 Task: Look for space in Zehlendorf, Germany from 5th July, 2023 to 11th July, 2023 for 2 adults in price range Rs.8000 to Rs.16000. Place can be entire place with 2 bedrooms having 2 beds and 1 bathroom. Property type can be house, flat, guest house. Booking option can be shelf check-in. Required host language is English.
Action: Mouse moved to (393, 84)
Screenshot: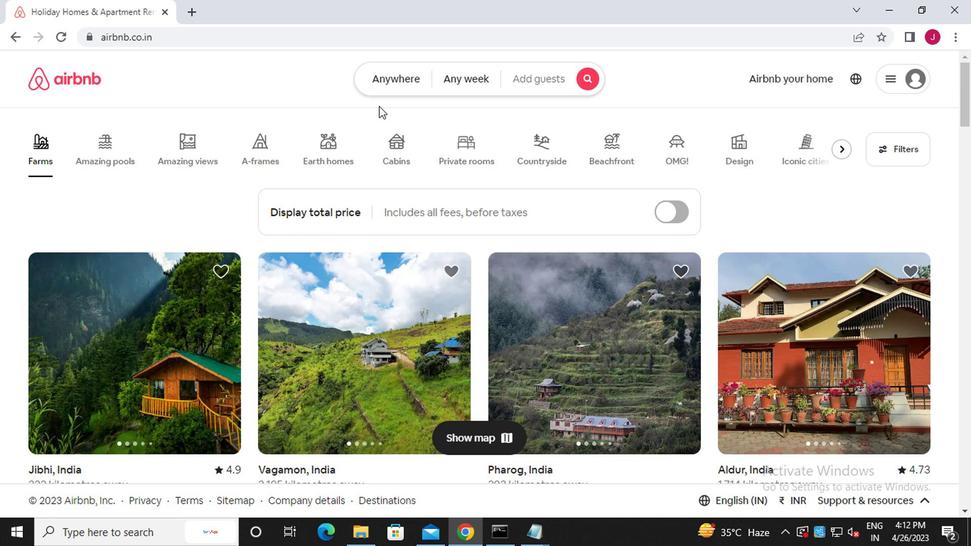 
Action: Mouse pressed left at (393, 84)
Screenshot: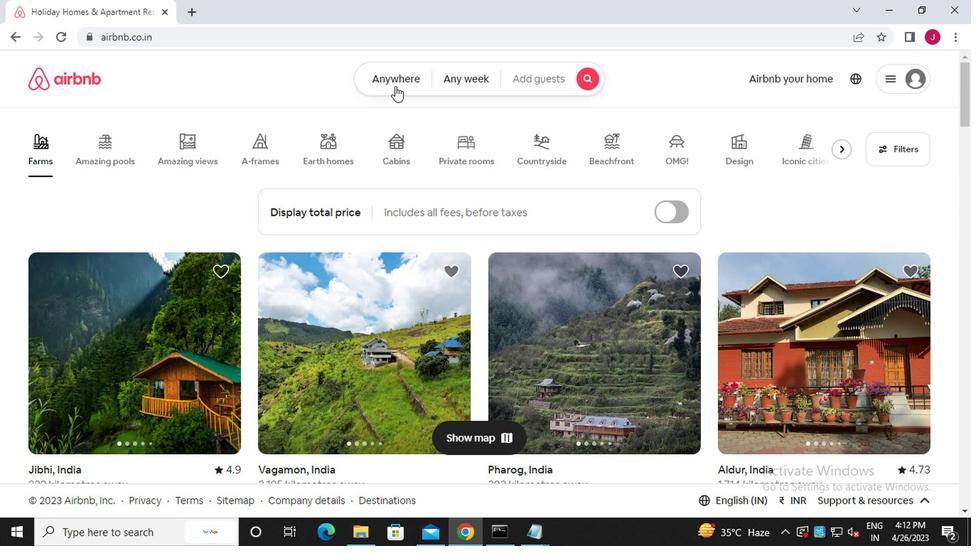 
Action: Mouse moved to (259, 137)
Screenshot: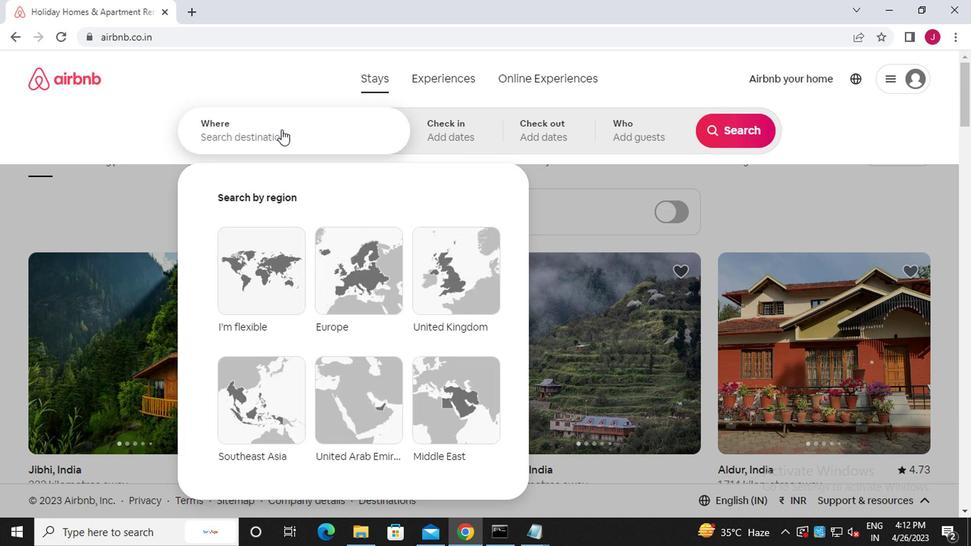 
Action: Mouse pressed left at (259, 137)
Screenshot: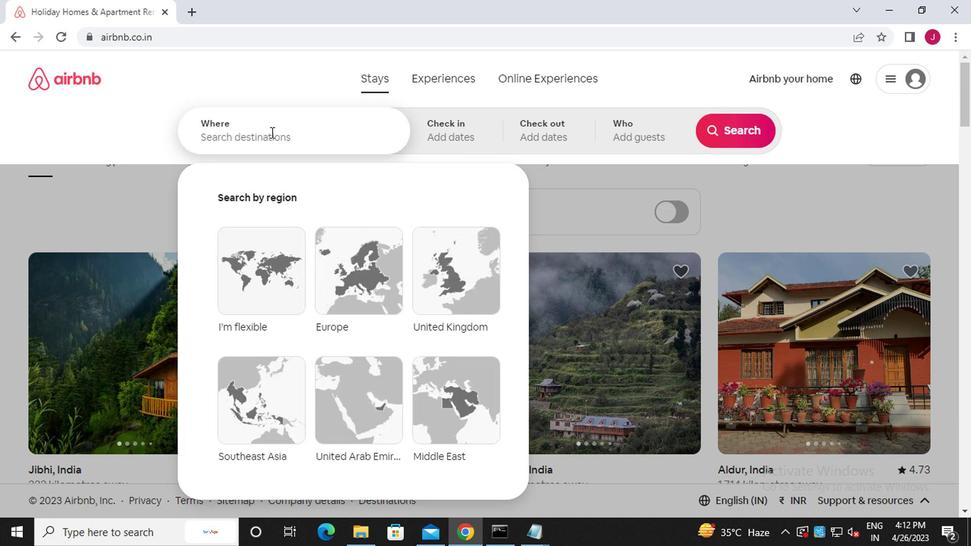 
Action: Mouse moved to (259, 137)
Screenshot: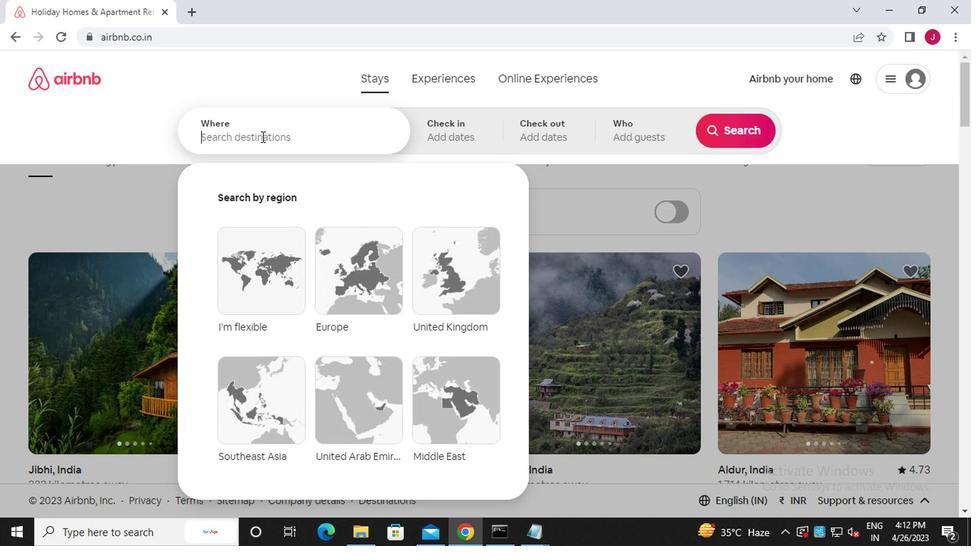 
Action: Key pressed z<Key.caps_lock>ehlendorf,<Key.caps_lock>g<Key.caps_lock>ermany
Screenshot: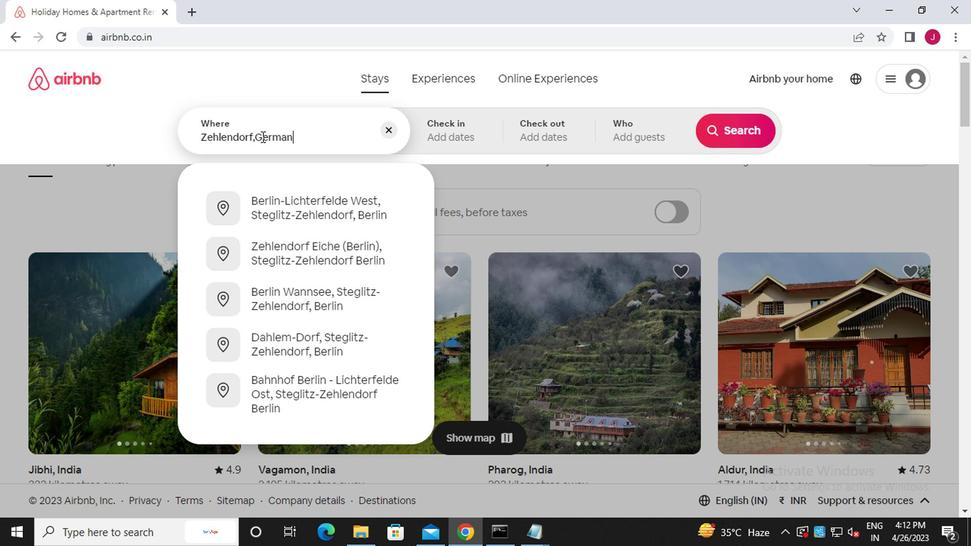 
Action: Mouse moved to (451, 129)
Screenshot: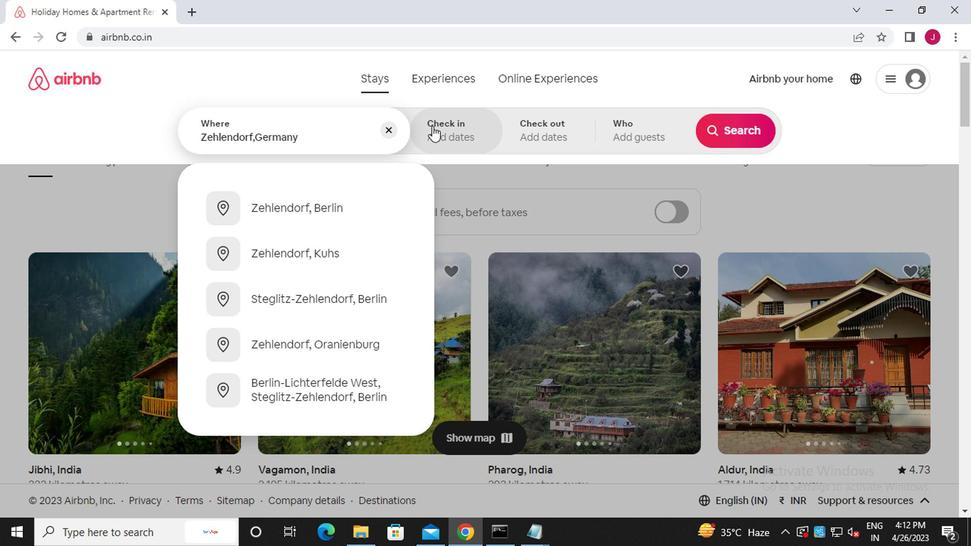 
Action: Mouse pressed left at (451, 129)
Screenshot: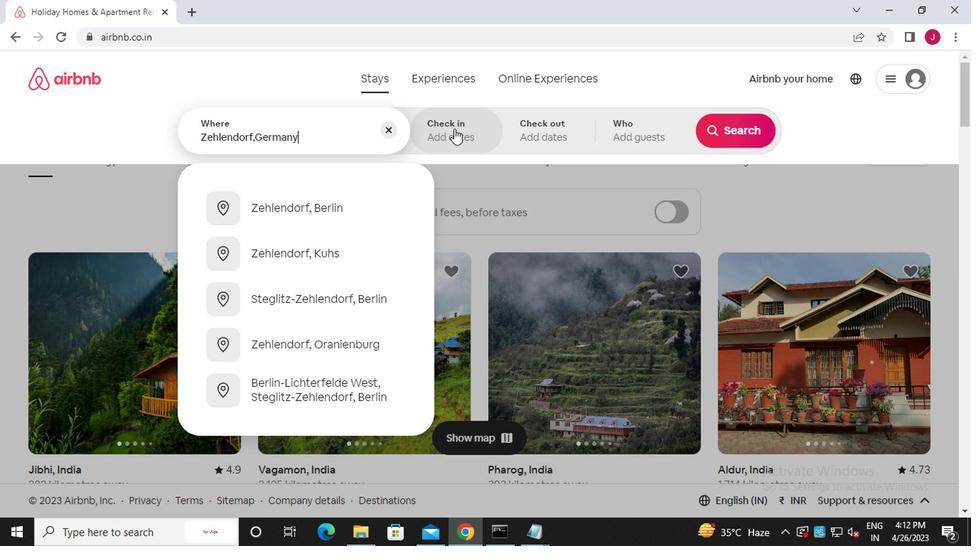 
Action: Mouse moved to (718, 243)
Screenshot: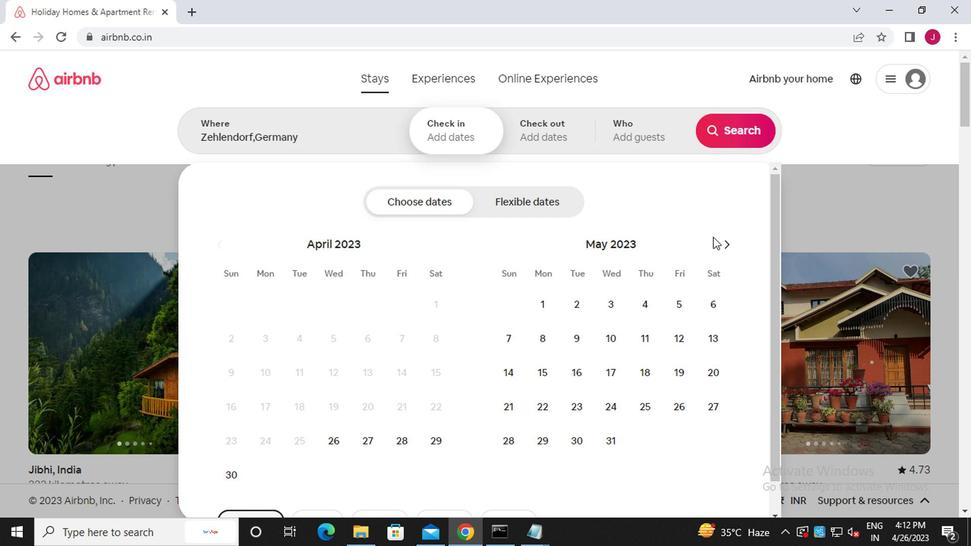 
Action: Mouse pressed left at (718, 243)
Screenshot: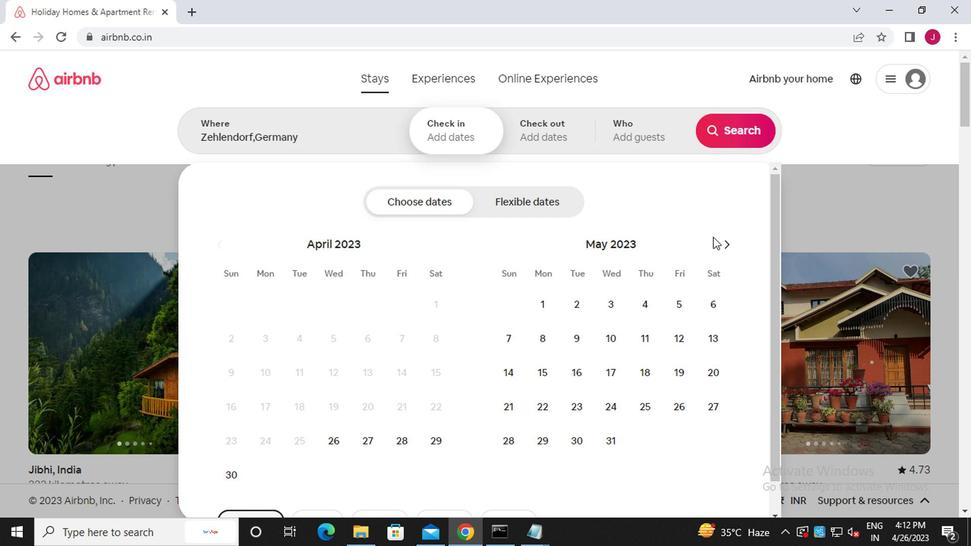 
Action: Mouse moved to (718, 244)
Screenshot: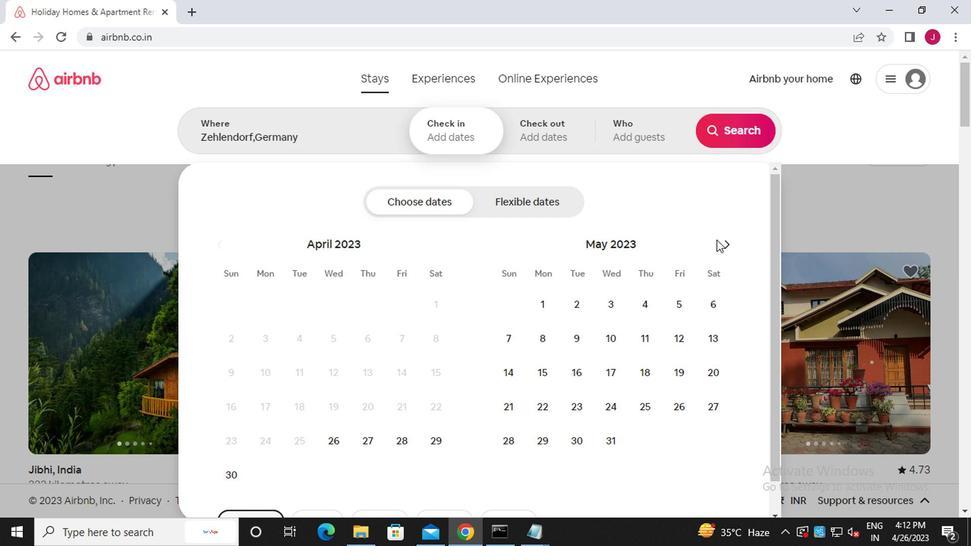 
Action: Mouse pressed left at (718, 244)
Screenshot: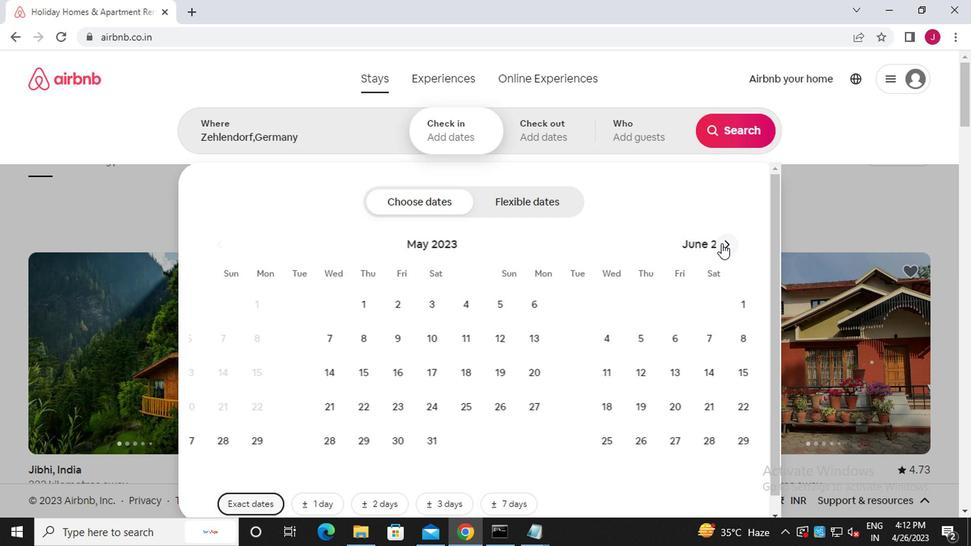 
Action: Mouse moved to (614, 336)
Screenshot: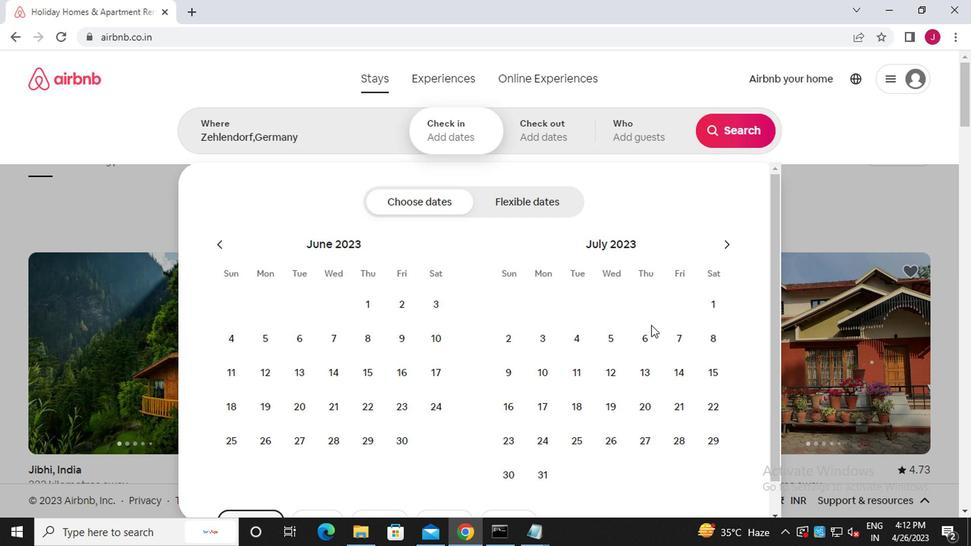 
Action: Mouse pressed left at (614, 336)
Screenshot: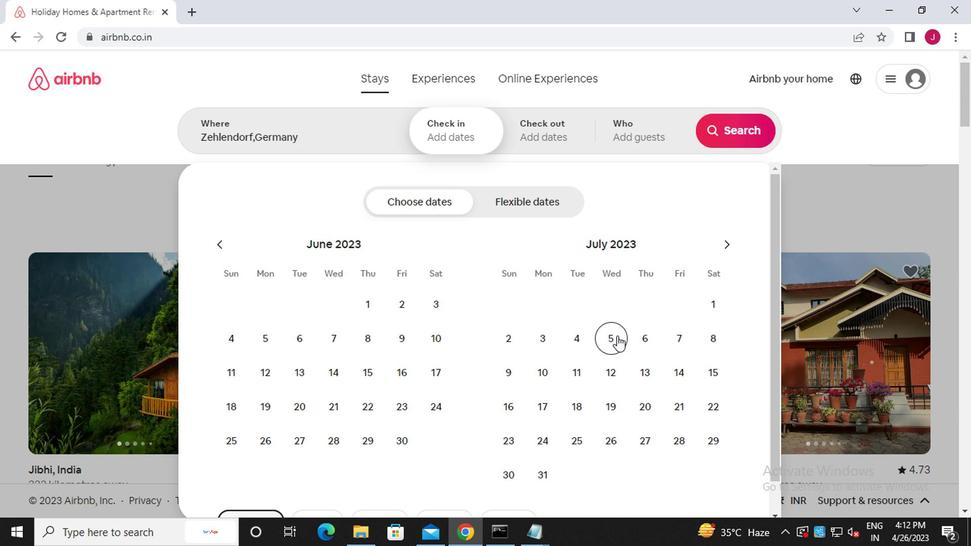 
Action: Mouse moved to (571, 368)
Screenshot: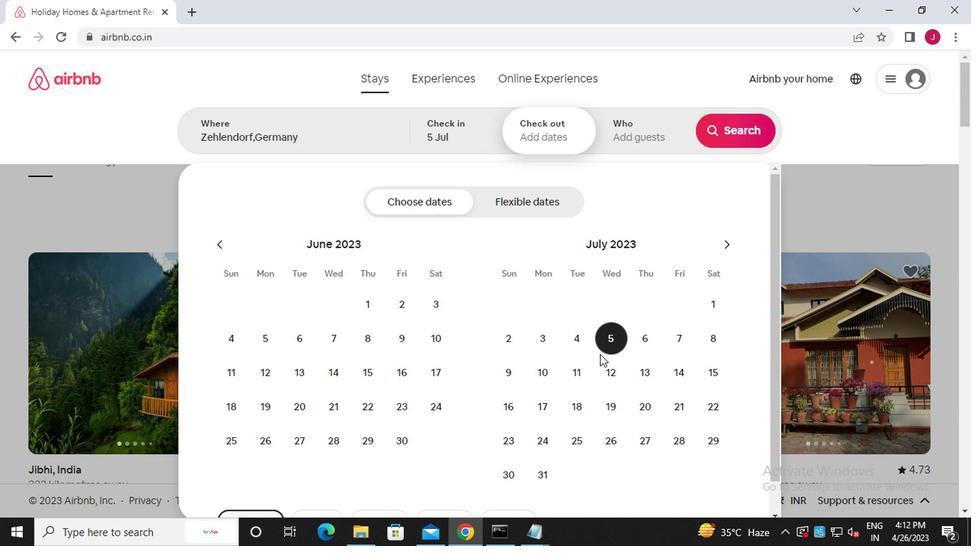 
Action: Mouse pressed left at (571, 368)
Screenshot: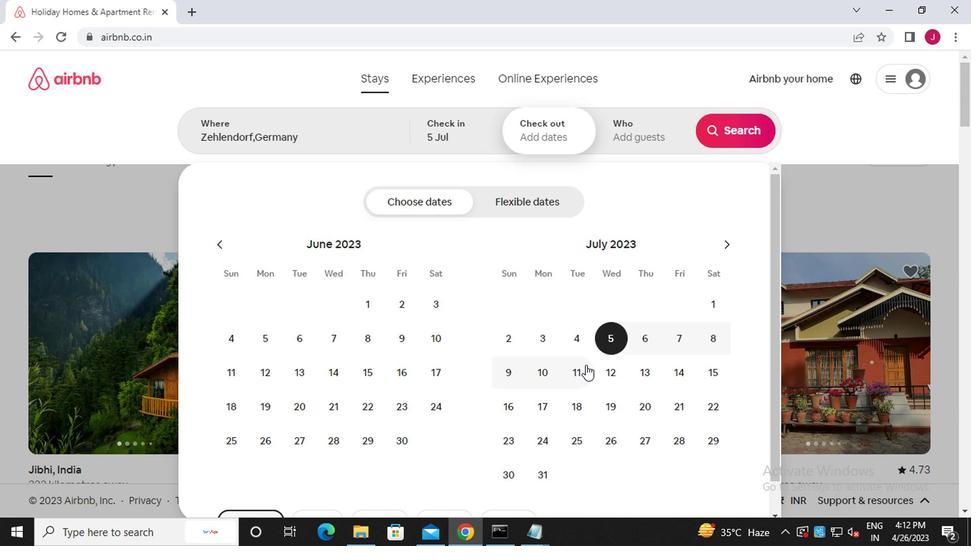 
Action: Mouse moved to (631, 137)
Screenshot: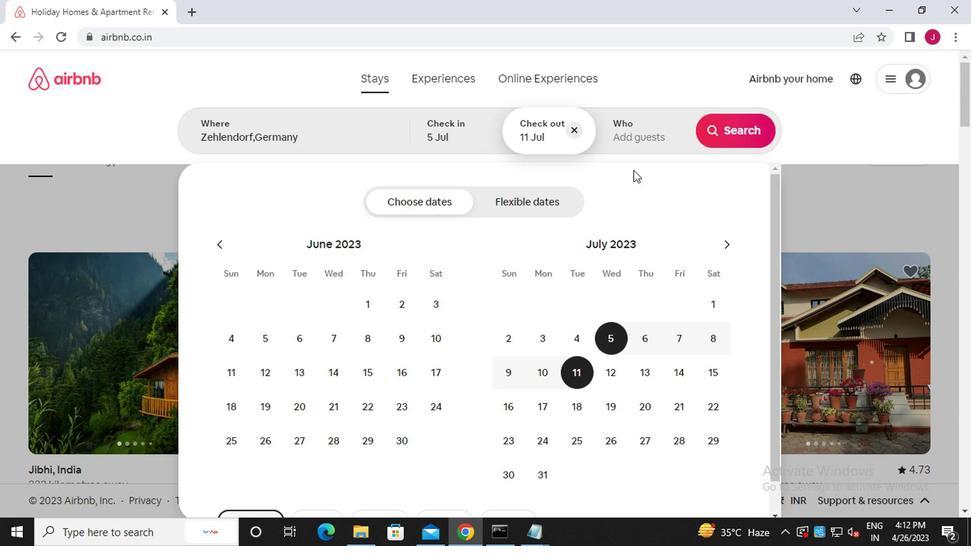 
Action: Mouse pressed left at (631, 137)
Screenshot: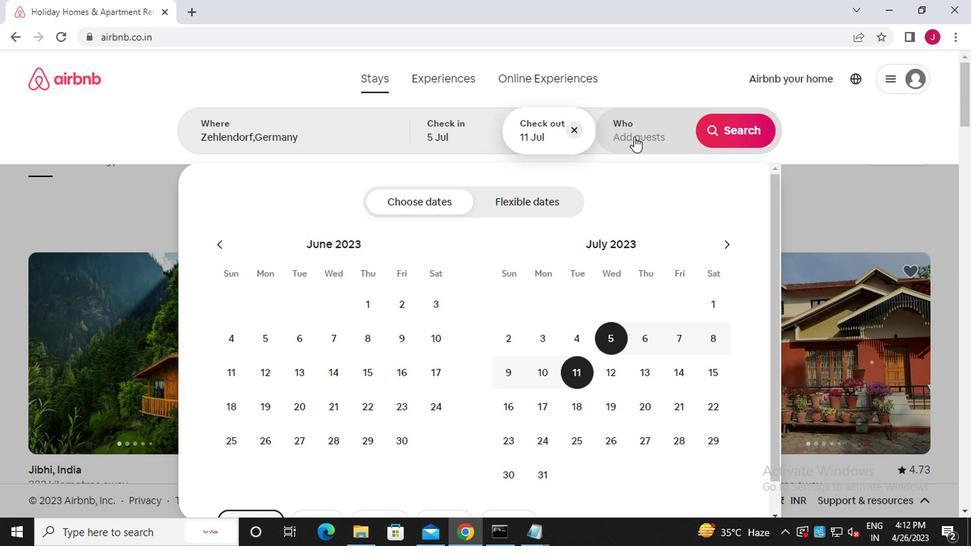 
Action: Mouse moved to (740, 205)
Screenshot: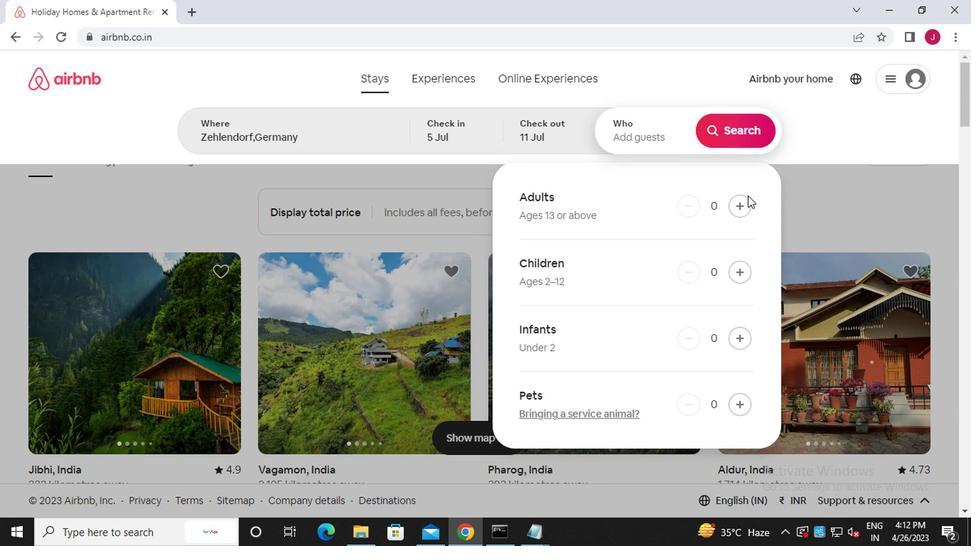 
Action: Mouse pressed left at (740, 205)
Screenshot: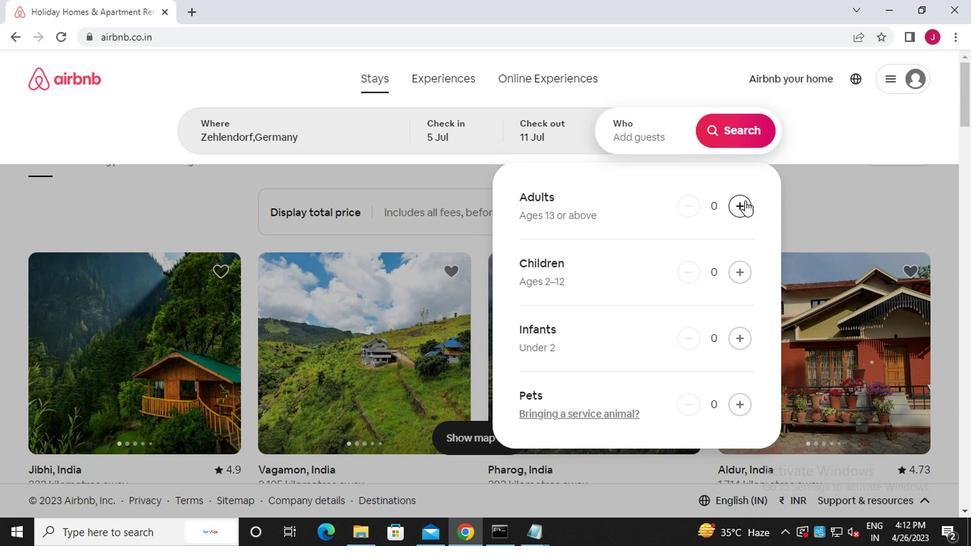 
Action: Mouse pressed left at (740, 205)
Screenshot: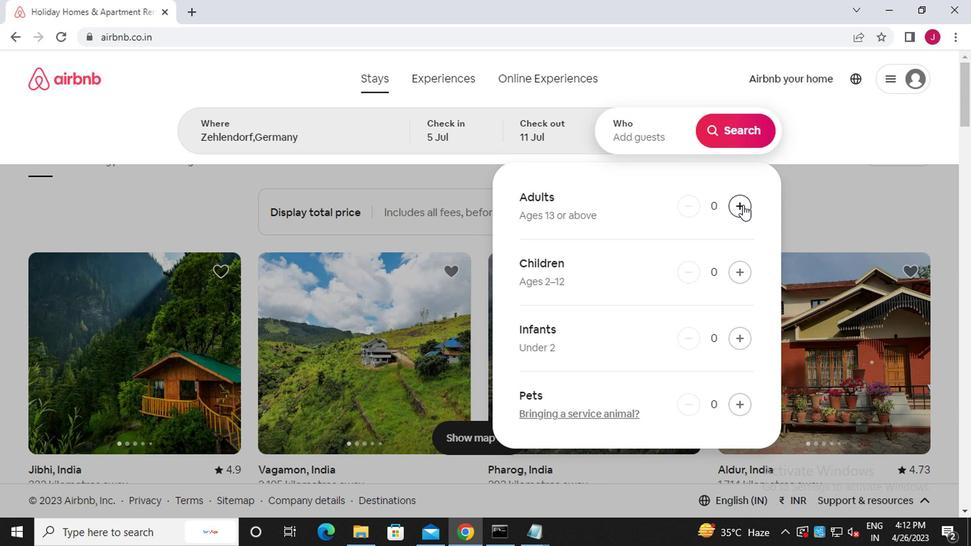 
Action: Mouse moved to (748, 127)
Screenshot: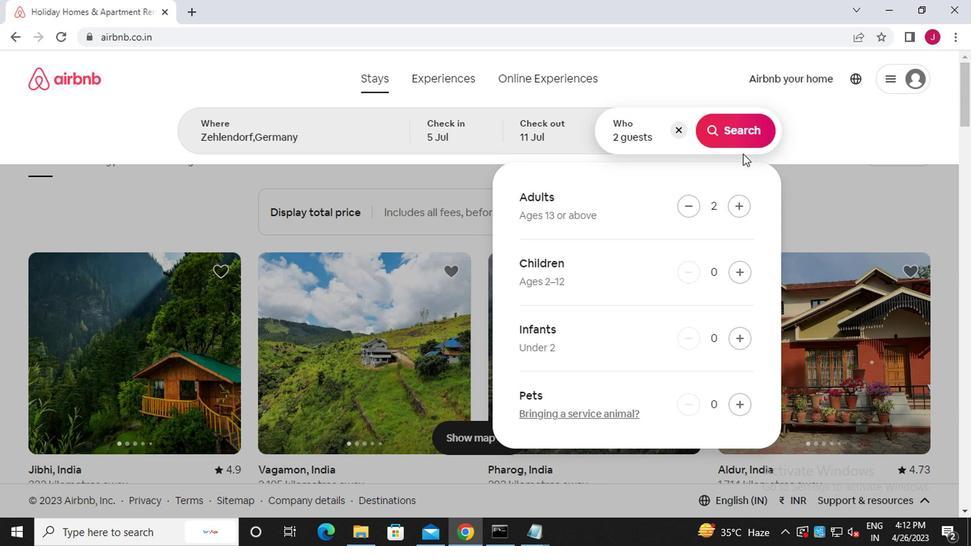 
Action: Mouse pressed left at (748, 127)
Screenshot: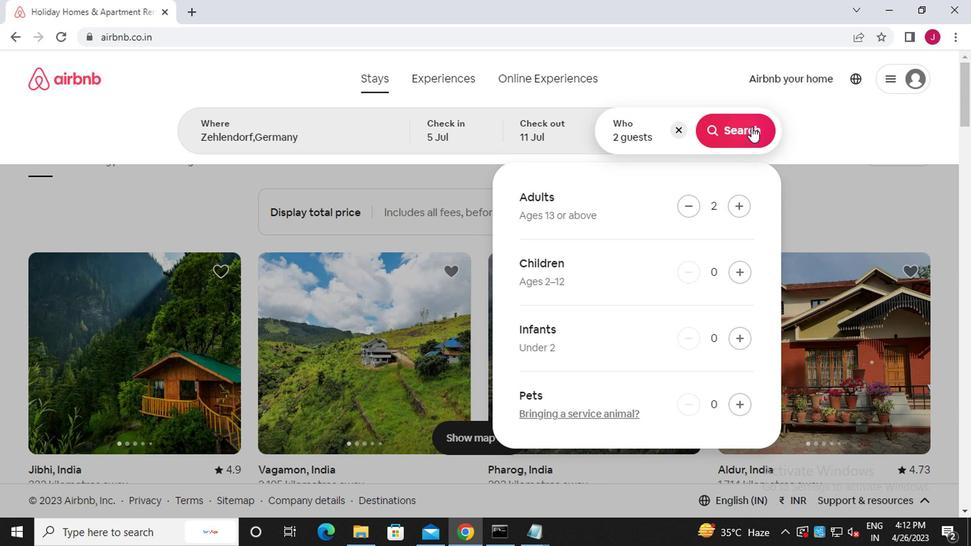 
Action: Mouse moved to (912, 139)
Screenshot: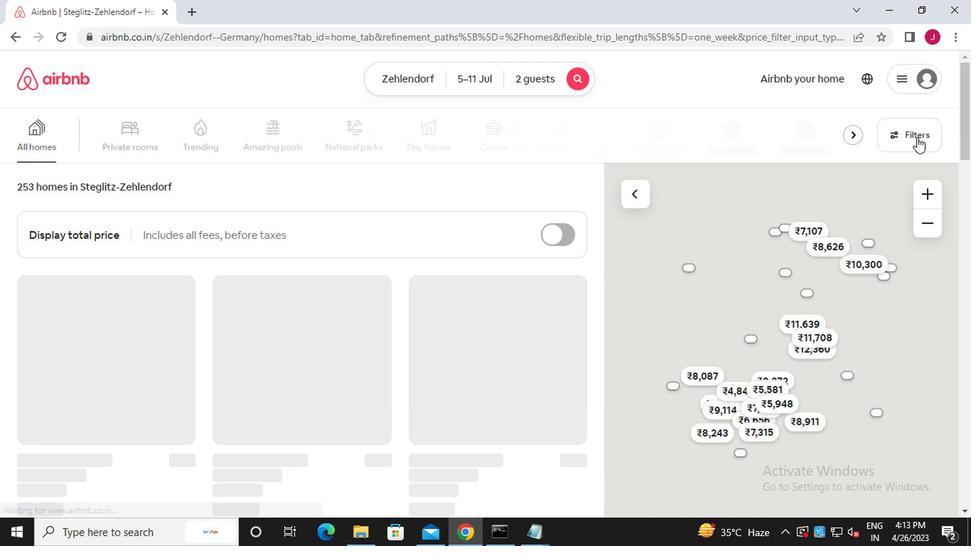 
Action: Mouse pressed left at (912, 139)
Screenshot: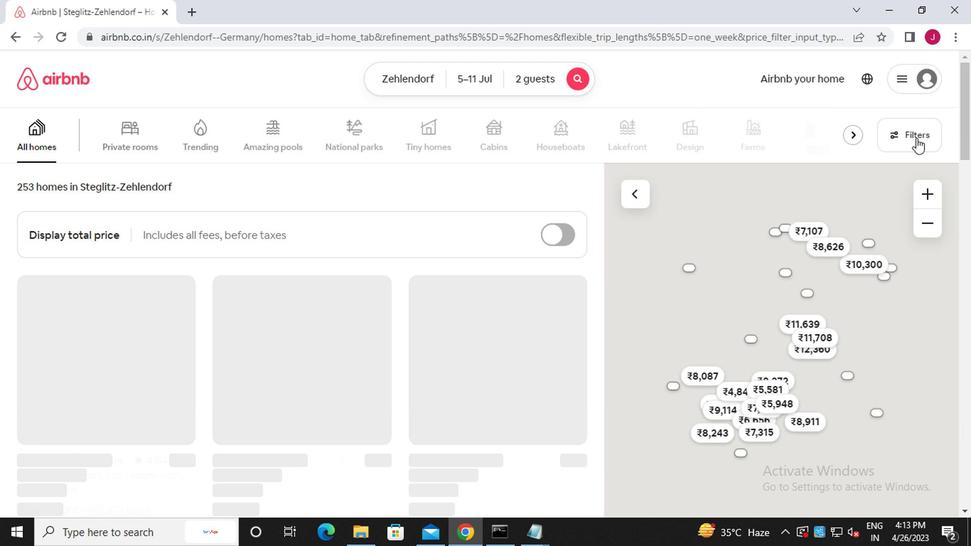 
Action: Mouse moved to (332, 320)
Screenshot: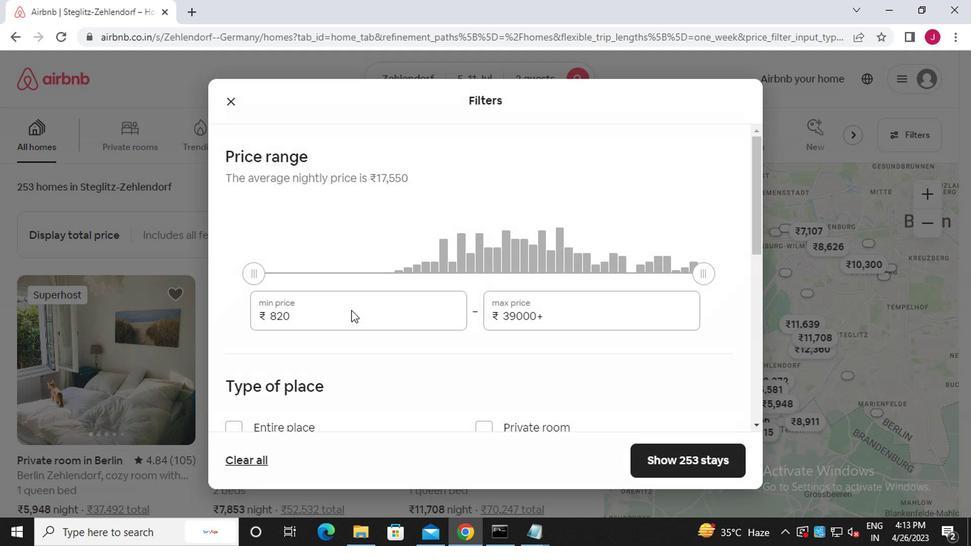
Action: Mouse pressed left at (332, 320)
Screenshot: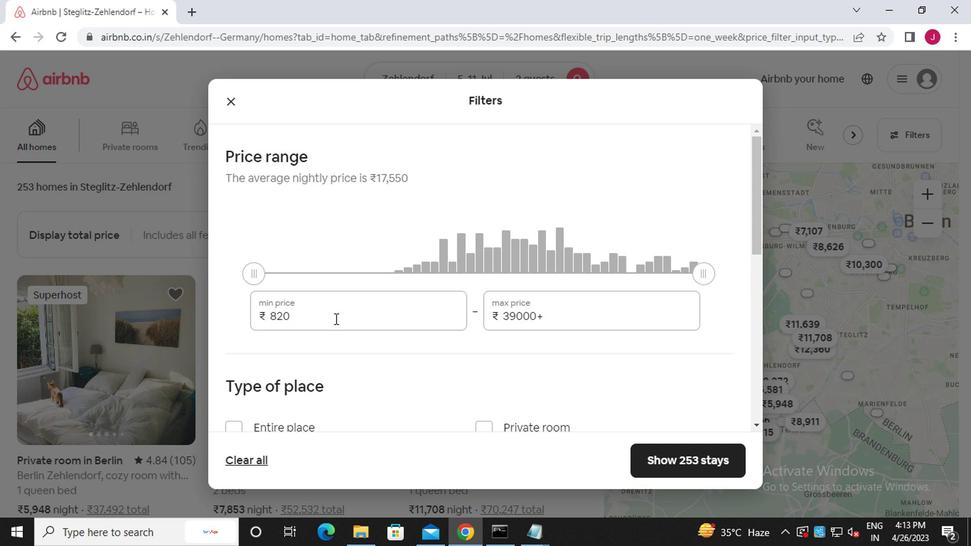 
Action: Mouse moved to (335, 311)
Screenshot: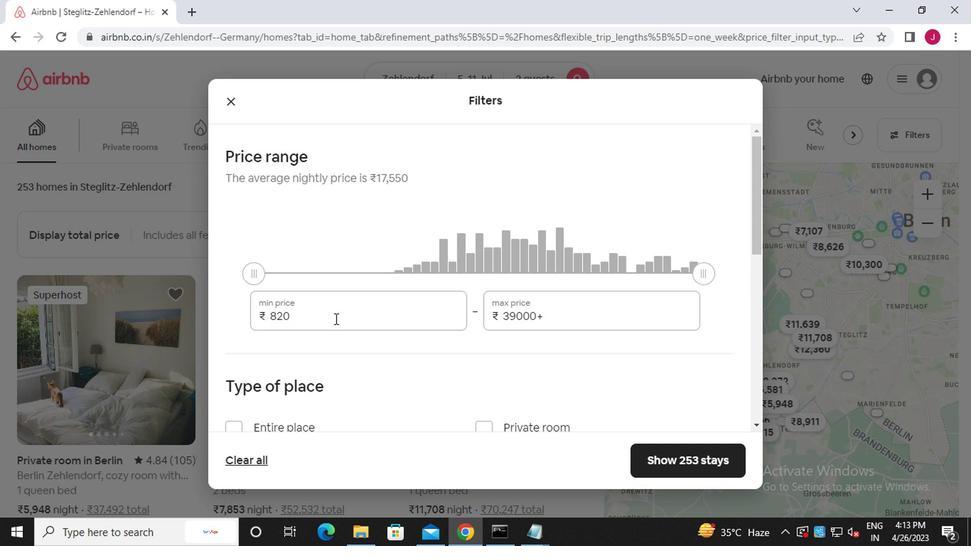 
Action: Key pressed <Key.backspace><Key.backspace><<96>><<96>><<96>>
Screenshot: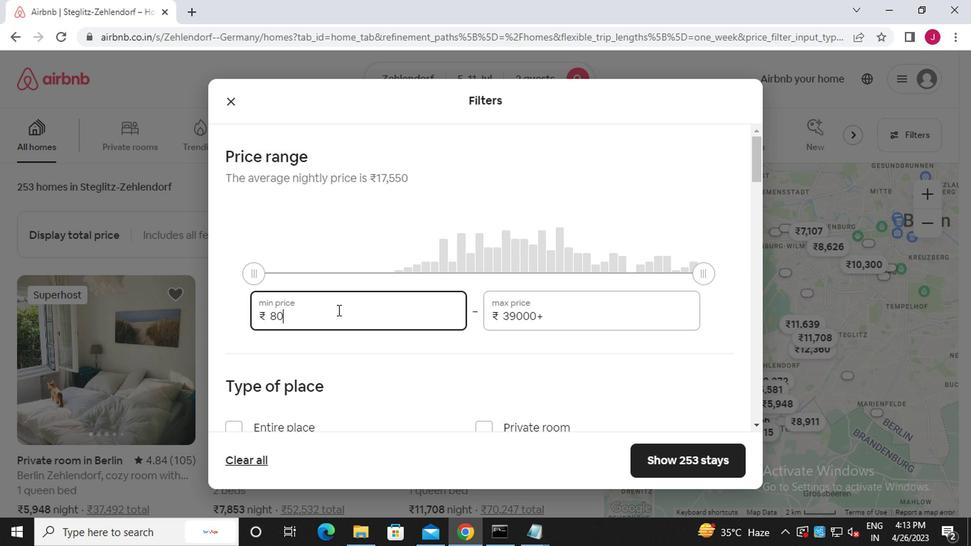 
Action: Mouse moved to (580, 315)
Screenshot: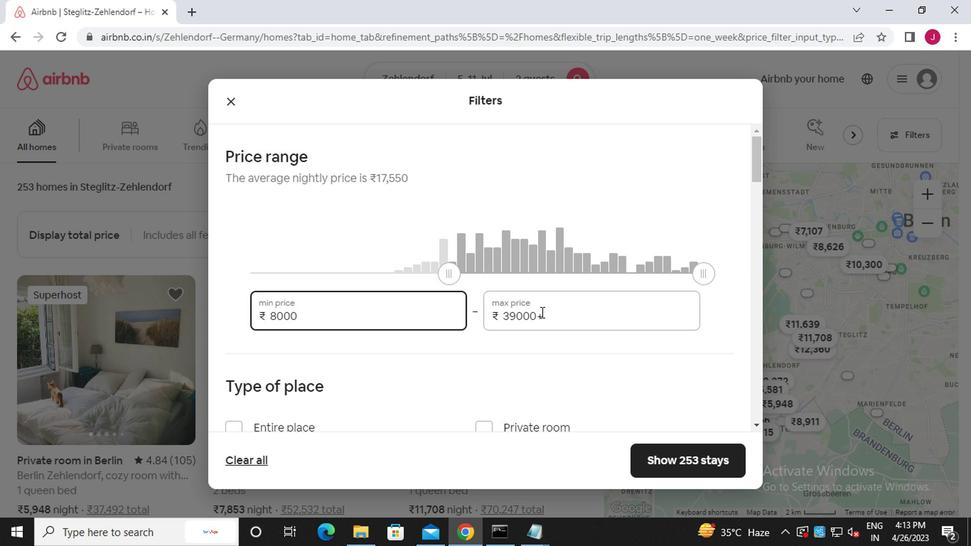 
Action: Mouse pressed left at (580, 315)
Screenshot: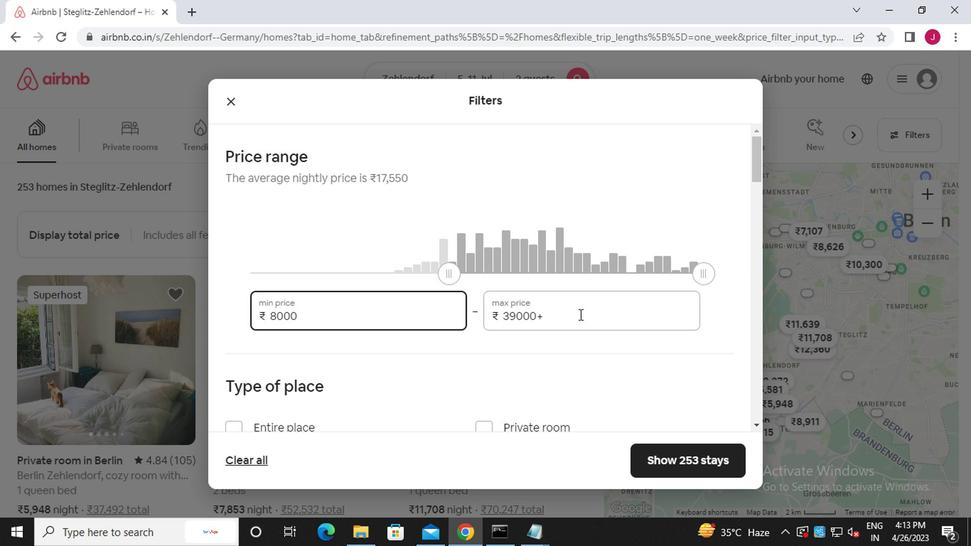 
Action: Mouse moved to (568, 312)
Screenshot: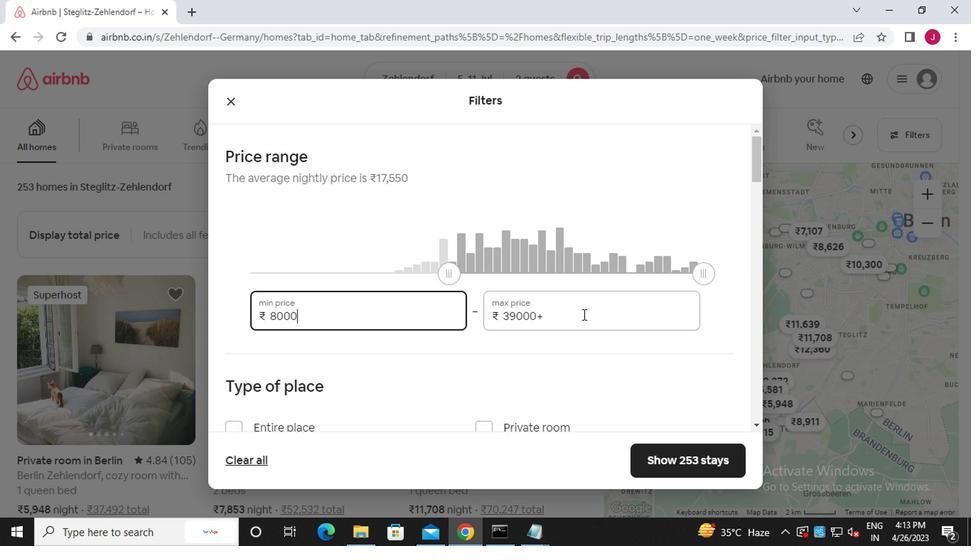 
Action: Key pressed <Key.backspace><Key.backspace><Key.backspace><Key.backspace><Key.backspace><Key.backspace><Key.backspace><Key.backspace><Key.backspace><Key.backspace><Key.backspace><Key.backspace><Key.backspace><<97>><<102>><<96>><<96>><<96>>
Screenshot: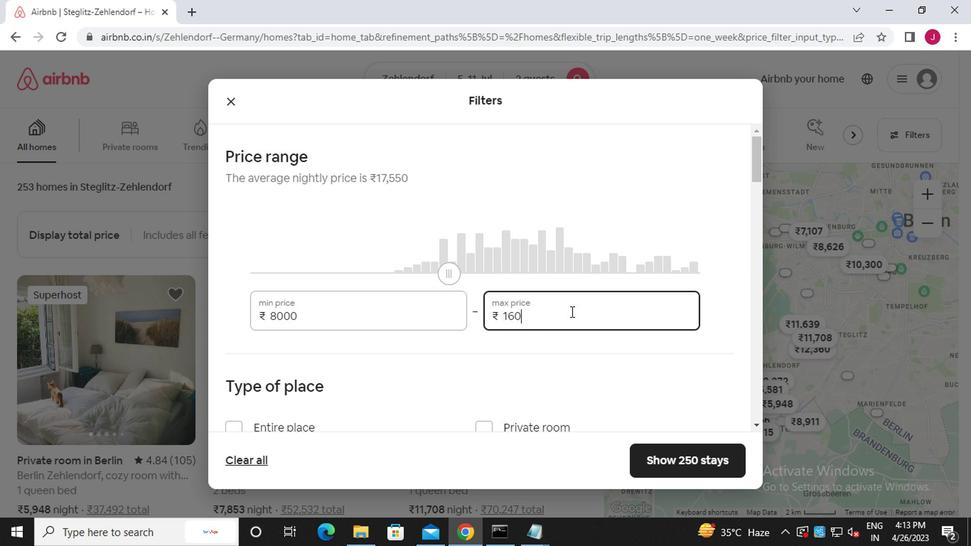 
Action: Mouse scrolled (568, 312) with delta (0, 0)
Screenshot: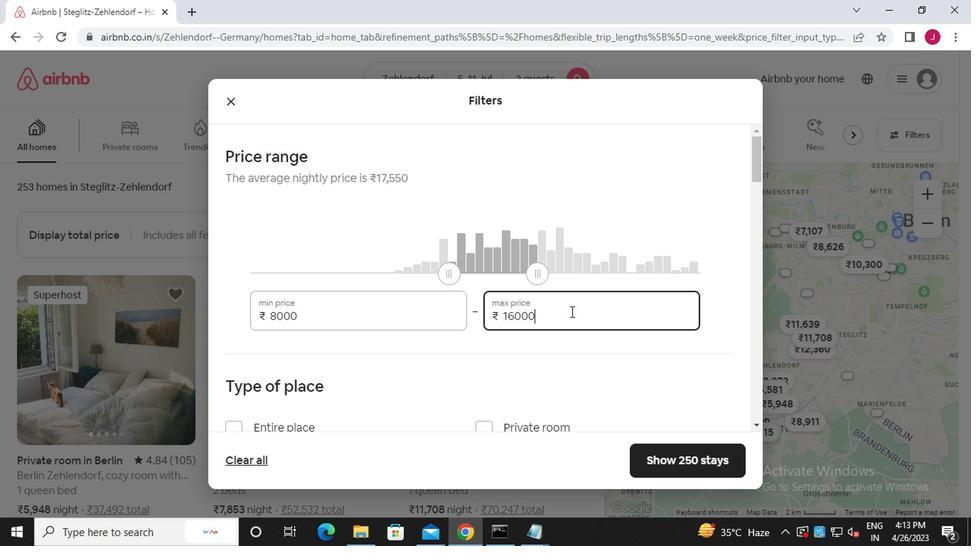 
Action: Mouse scrolled (568, 312) with delta (0, 0)
Screenshot: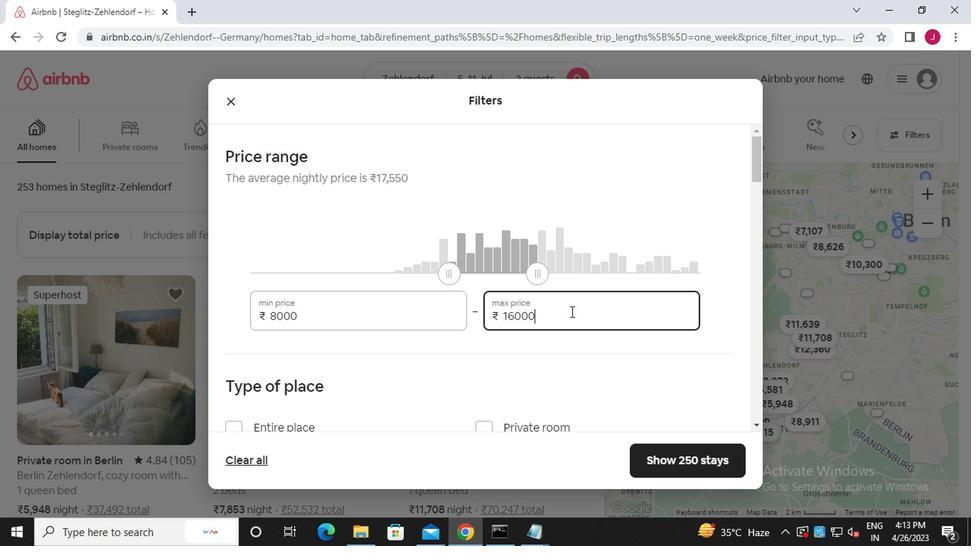
Action: Mouse scrolled (568, 312) with delta (0, 0)
Screenshot: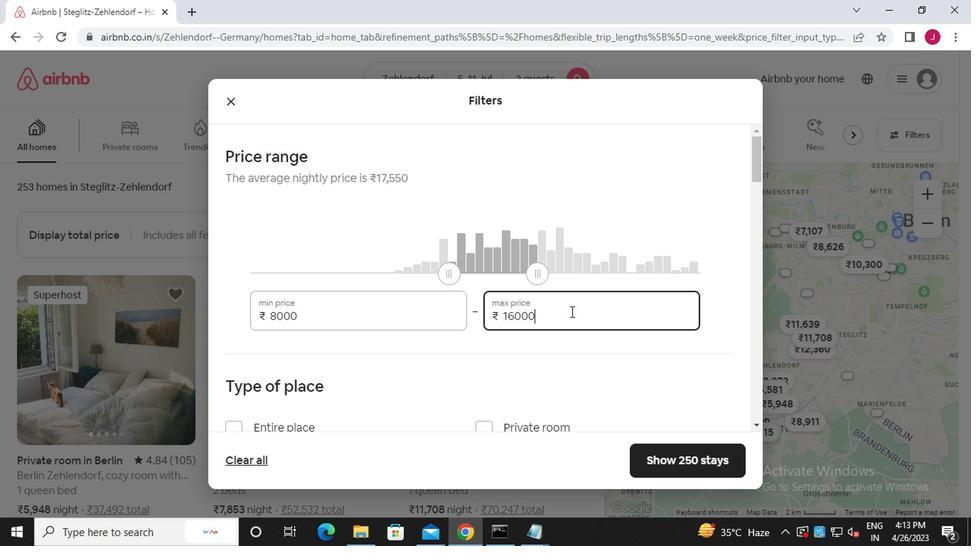 
Action: Mouse moved to (238, 221)
Screenshot: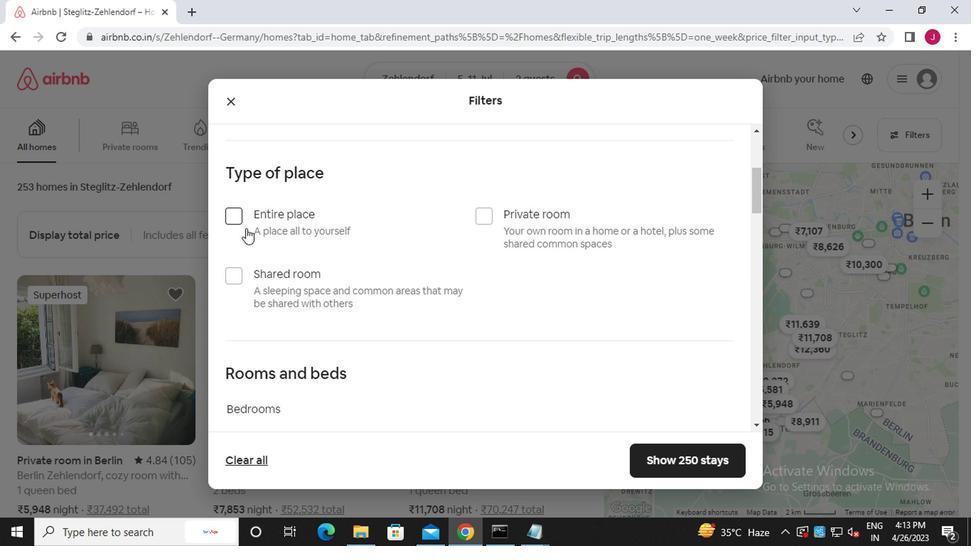 
Action: Mouse pressed left at (238, 221)
Screenshot: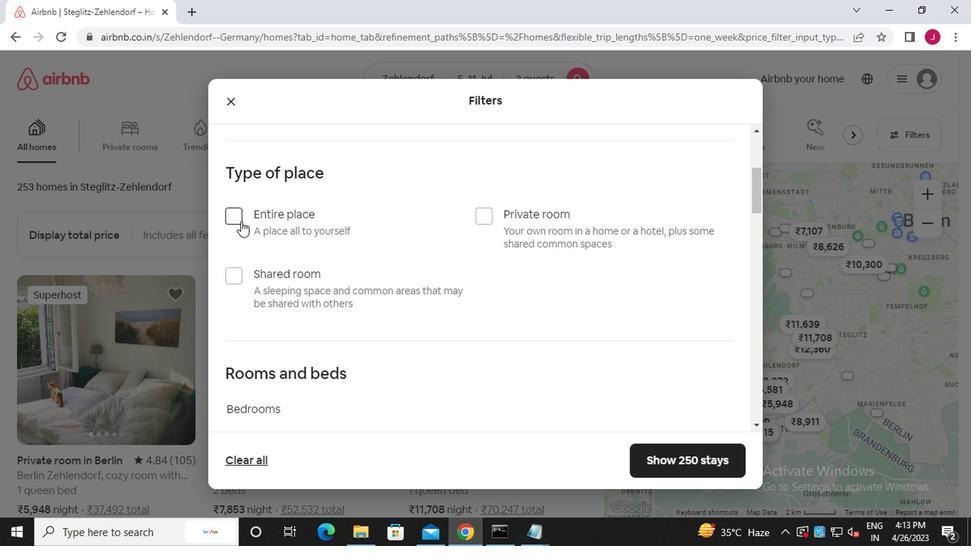 
Action: Mouse moved to (258, 232)
Screenshot: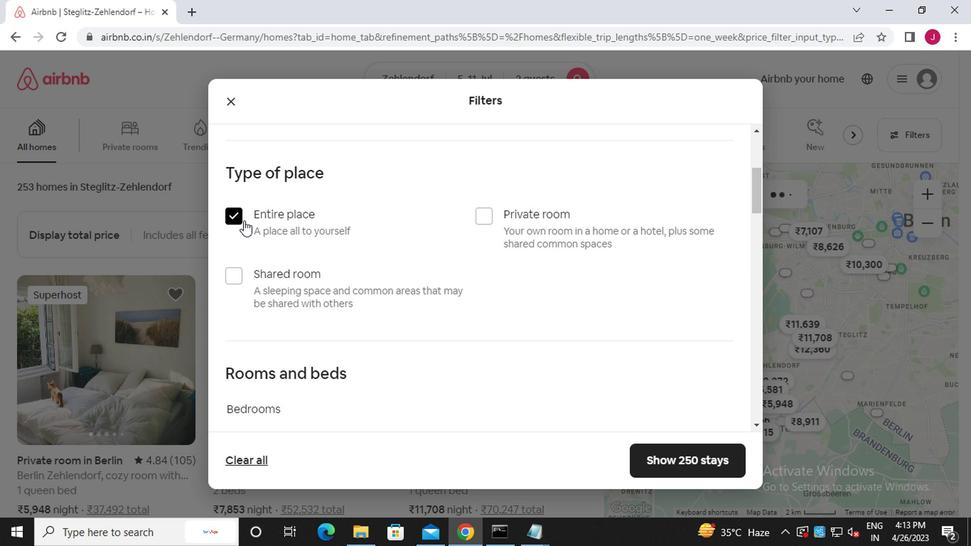 
Action: Mouse scrolled (258, 231) with delta (0, 0)
Screenshot: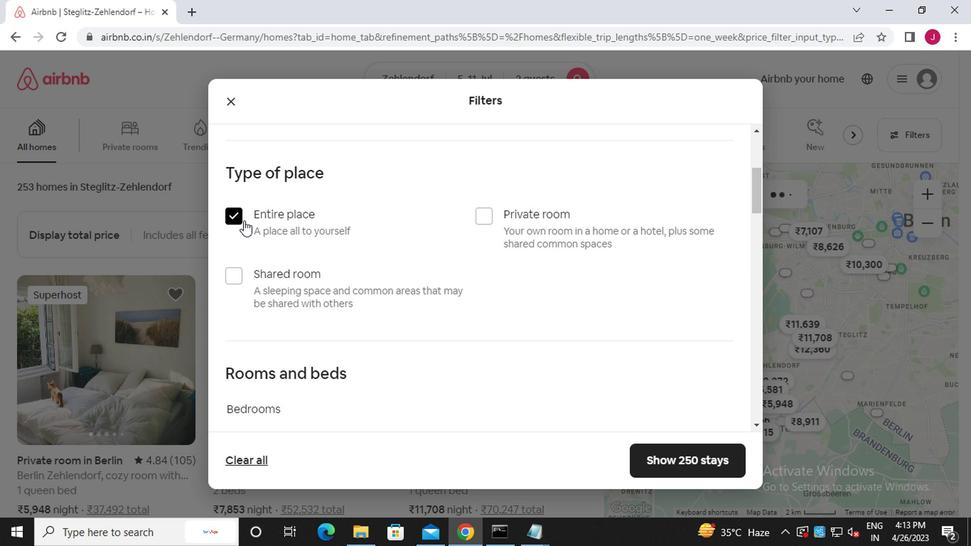 
Action: Mouse moved to (259, 235)
Screenshot: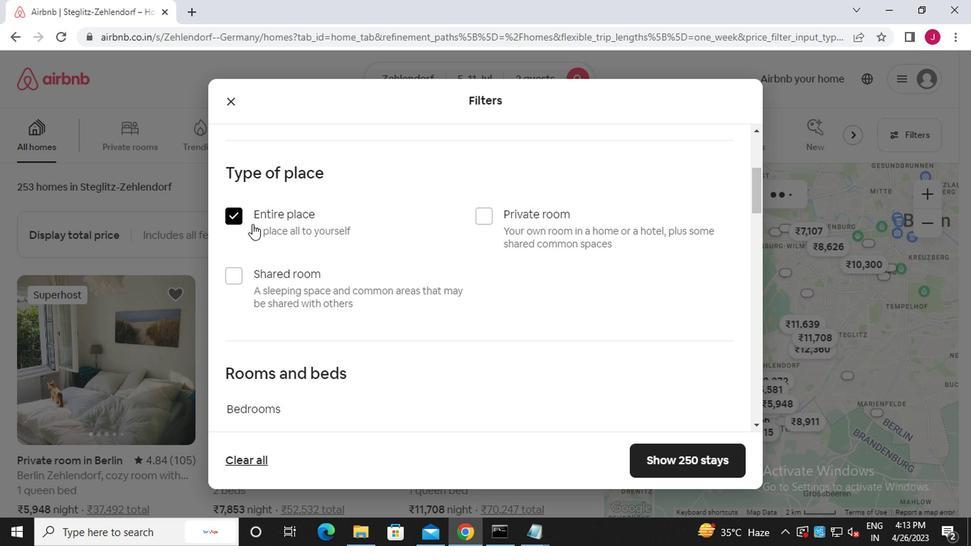 
Action: Mouse scrolled (259, 234) with delta (0, -1)
Screenshot: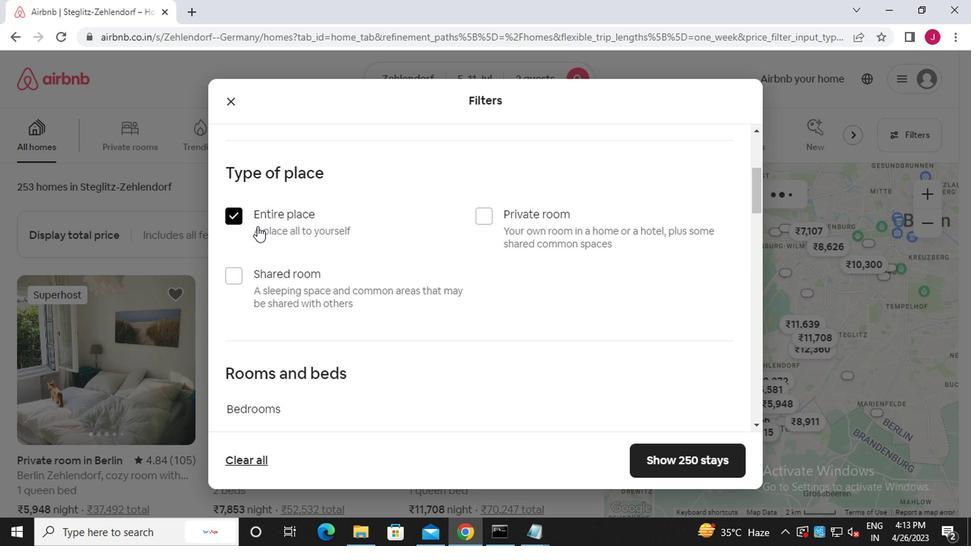 
Action: Mouse scrolled (259, 234) with delta (0, -1)
Screenshot: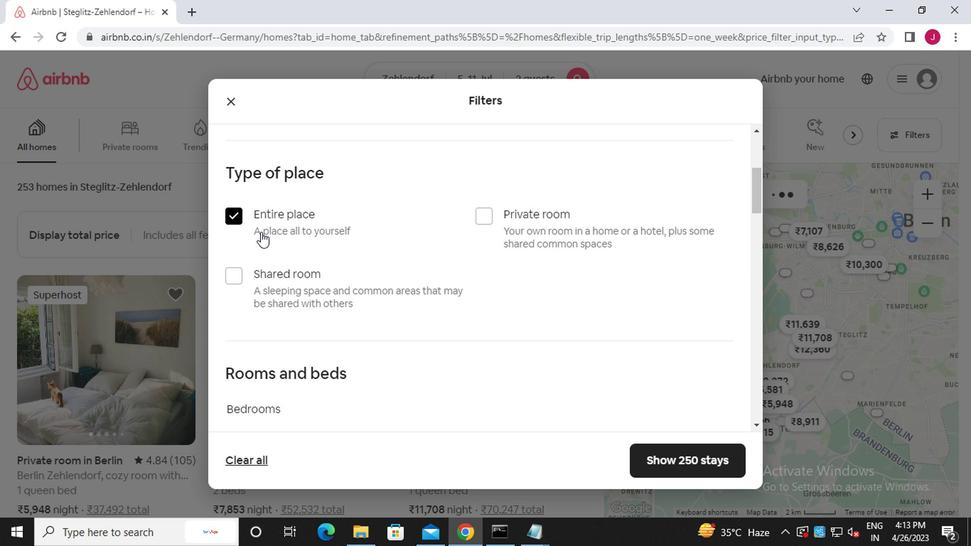 
Action: Mouse moved to (346, 231)
Screenshot: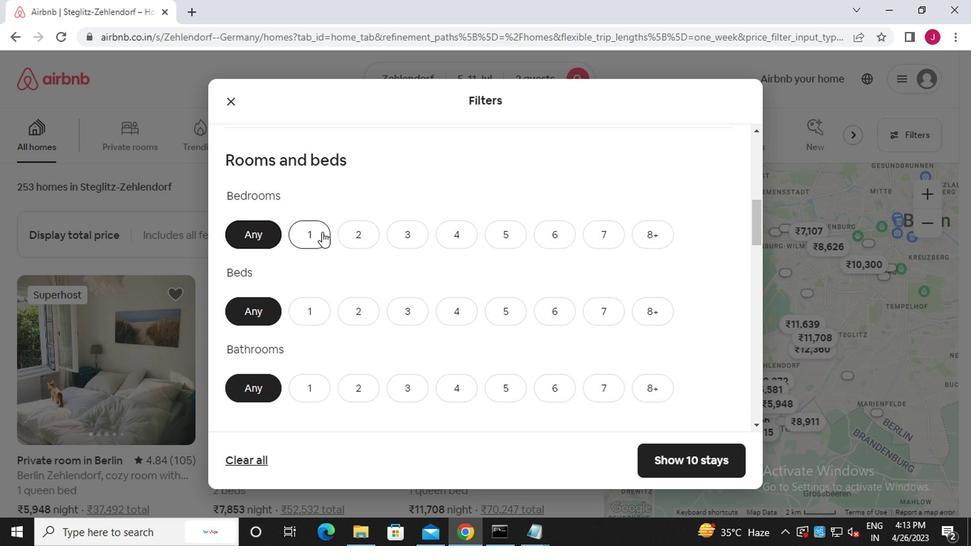 
Action: Mouse pressed left at (346, 231)
Screenshot: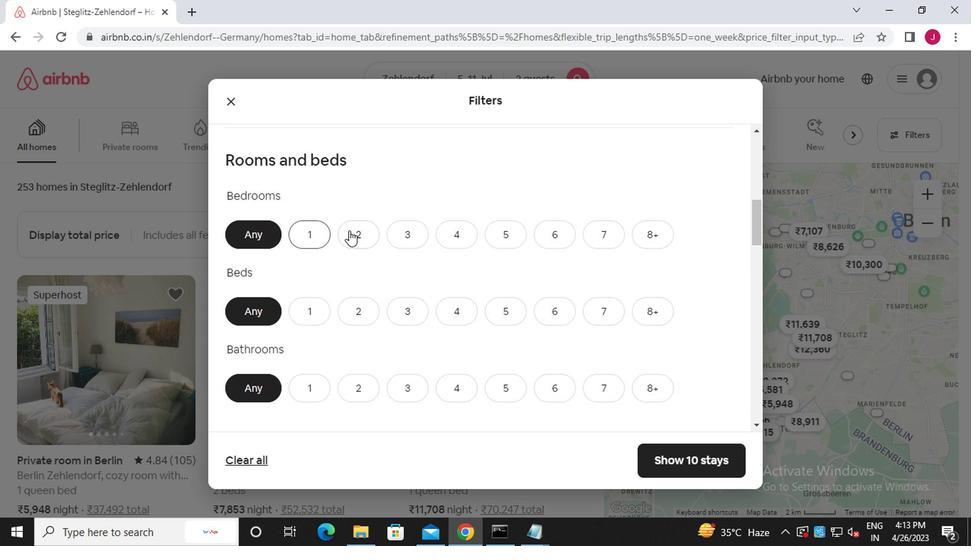 
Action: Mouse moved to (363, 313)
Screenshot: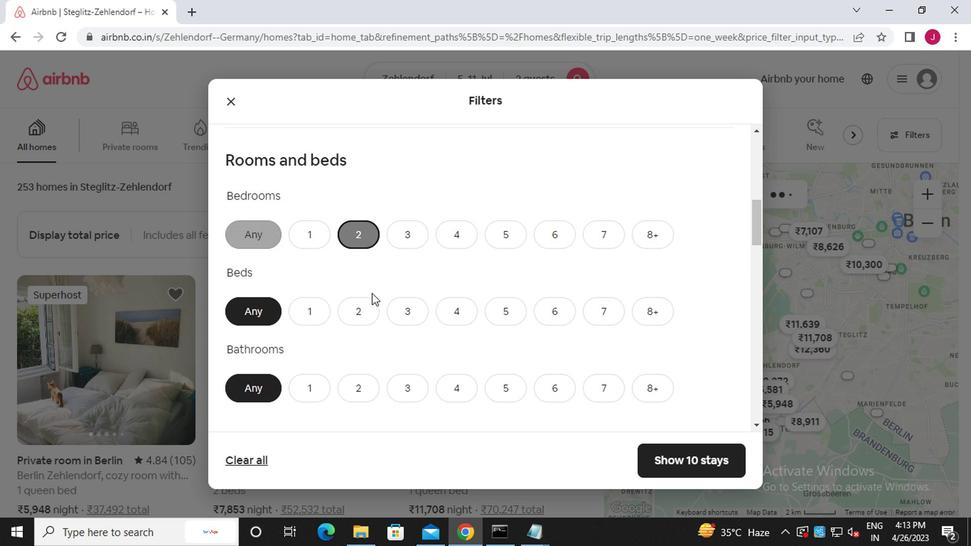 
Action: Mouse pressed left at (363, 313)
Screenshot: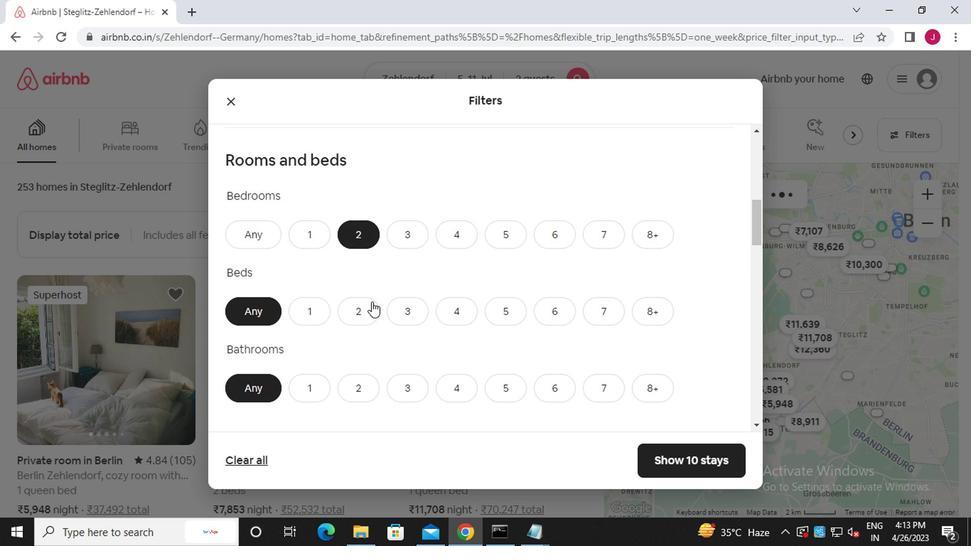 
Action: Mouse moved to (303, 391)
Screenshot: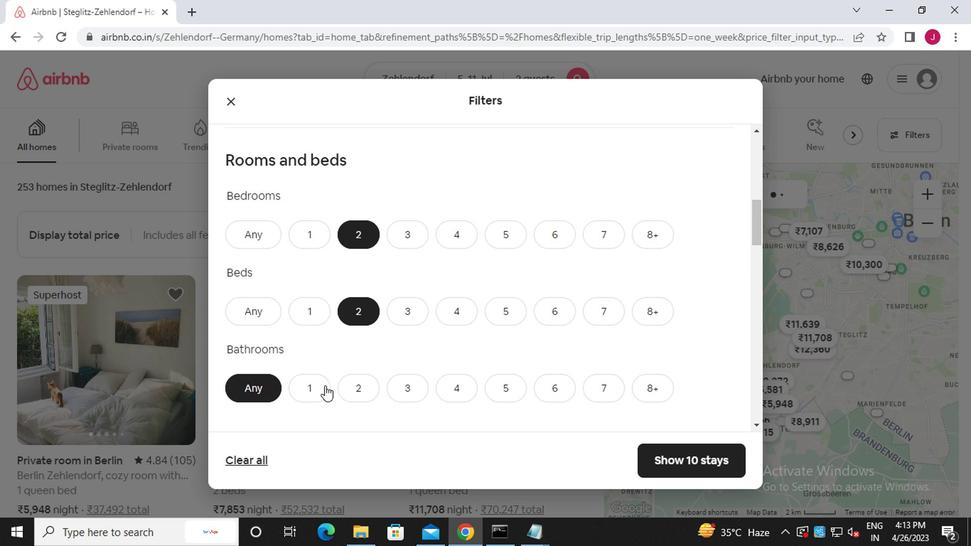 
Action: Mouse pressed left at (303, 391)
Screenshot: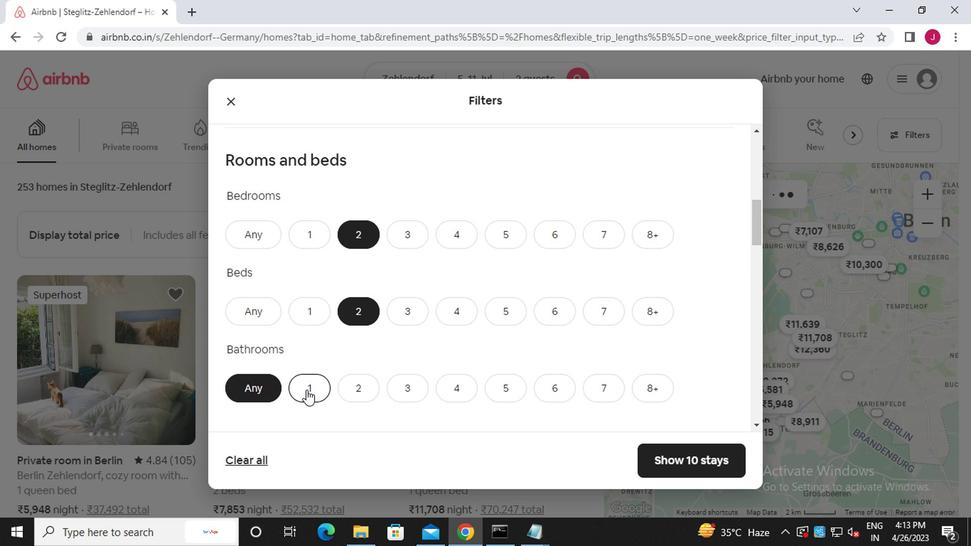 
Action: Mouse moved to (325, 387)
Screenshot: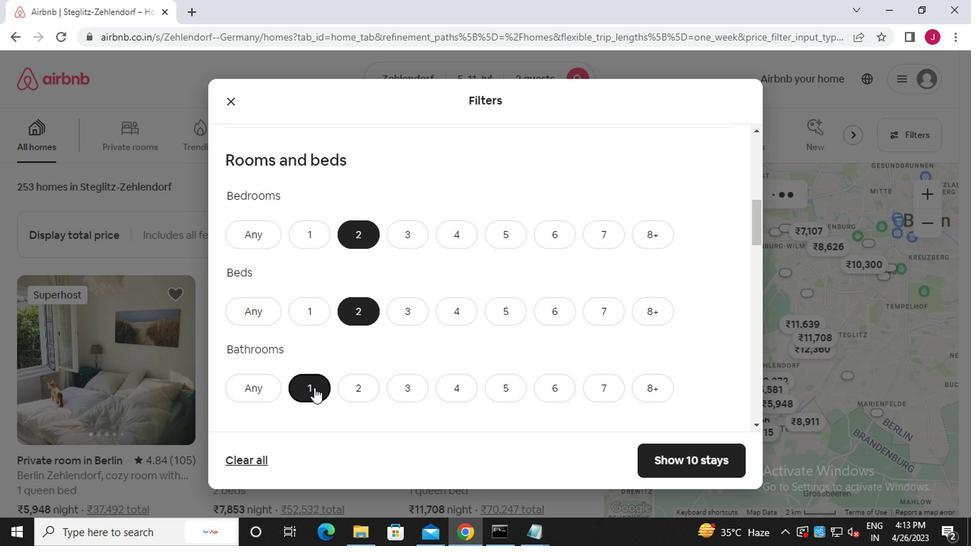 
Action: Mouse scrolled (325, 386) with delta (0, 0)
Screenshot: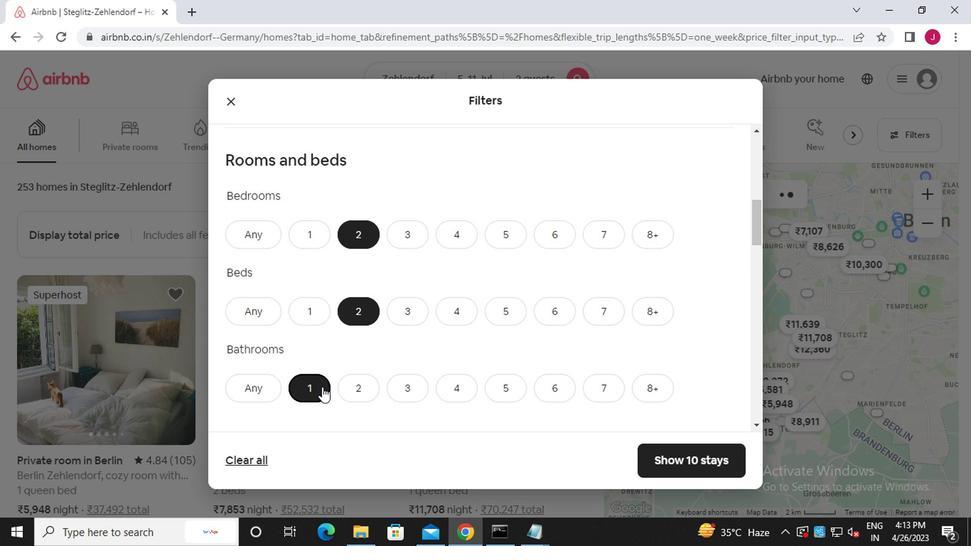 
Action: Mouse moved to (325, 387)
Screenshot: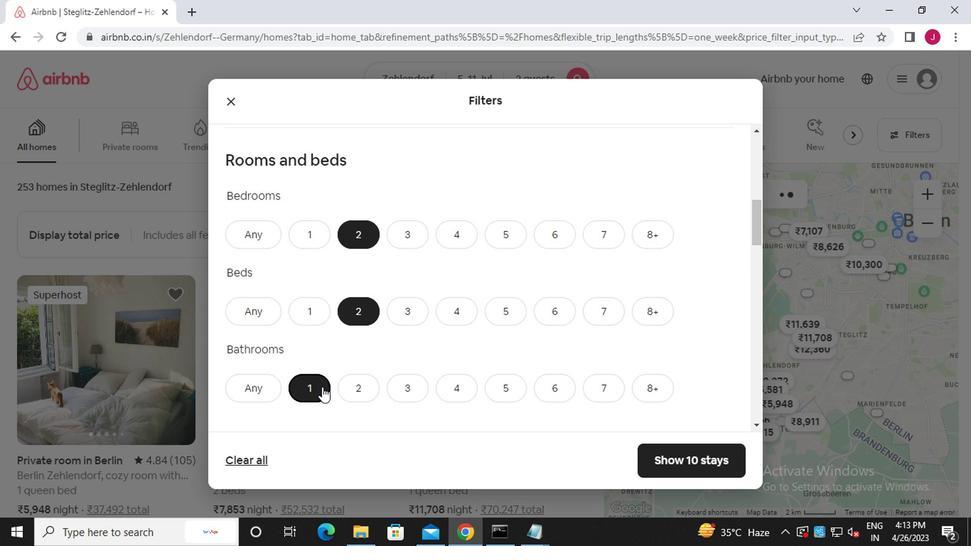 
Action: Mouse scrolled (325, 386) with delta (0, 0)
Screenshot: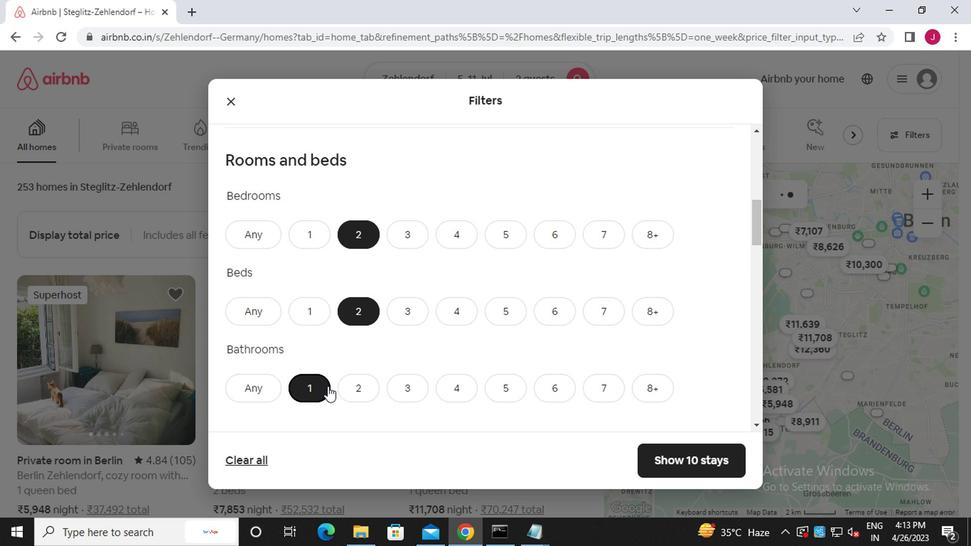 
Action: Mouse moved to (284, 388)
Screenshot: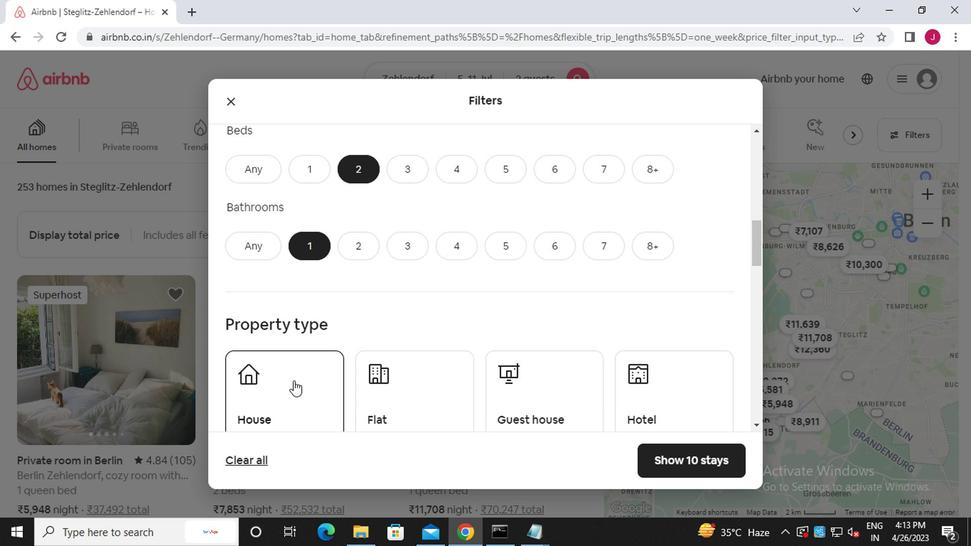 
Action: Mouse pressed left at (284, 388)
Screenshot: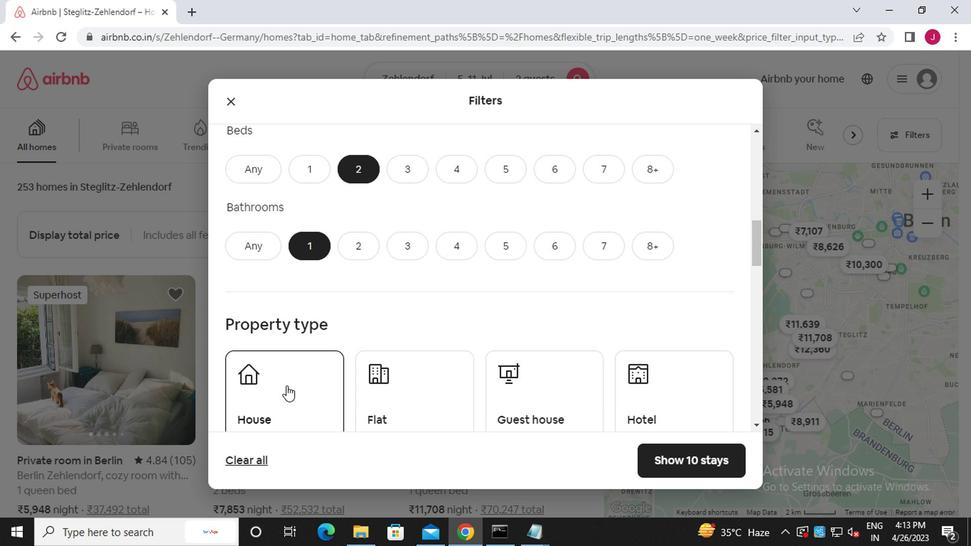 
Action: Mouse moved to (398, 395)
Screenshot: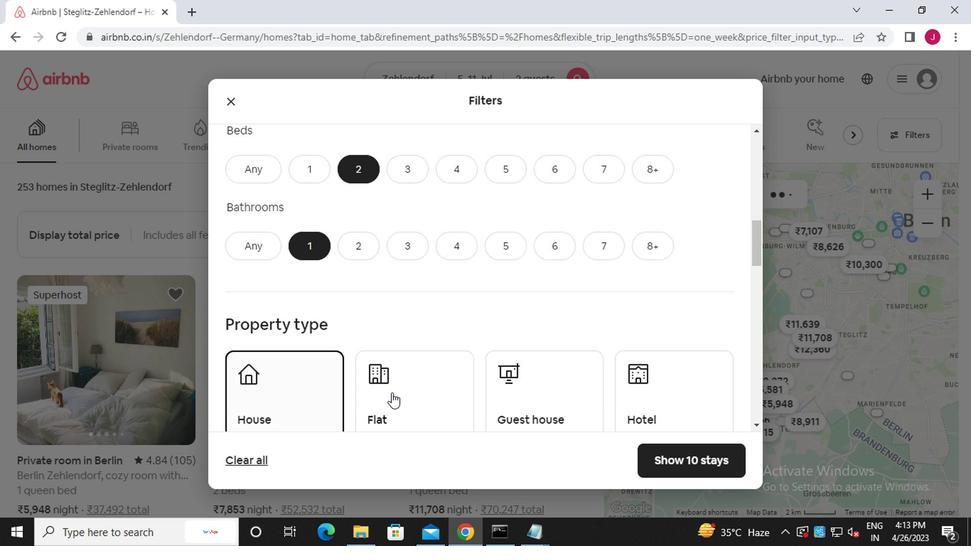 
Action: Mouse pressed left at (398, 395)
Screenshot: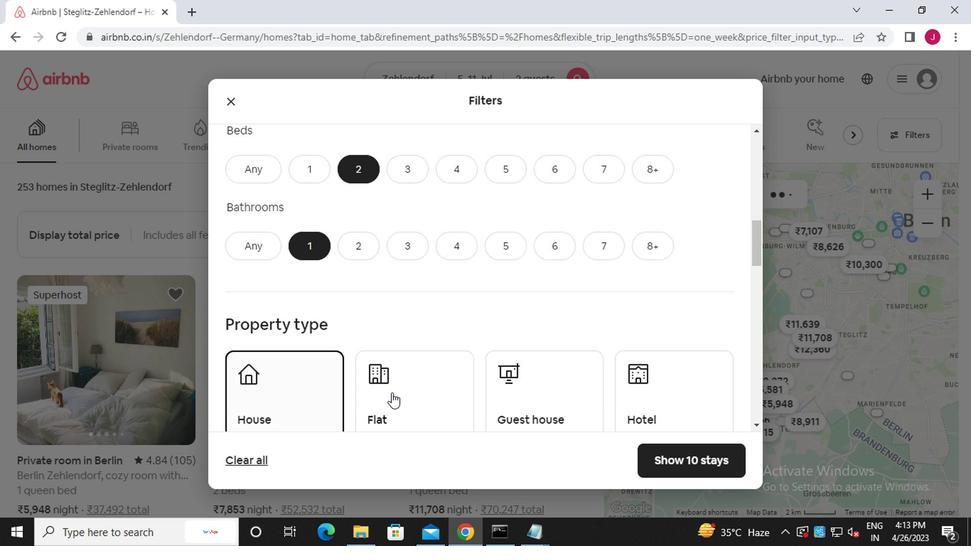
Action: Mouse moved to (560, 397)
Screenshot: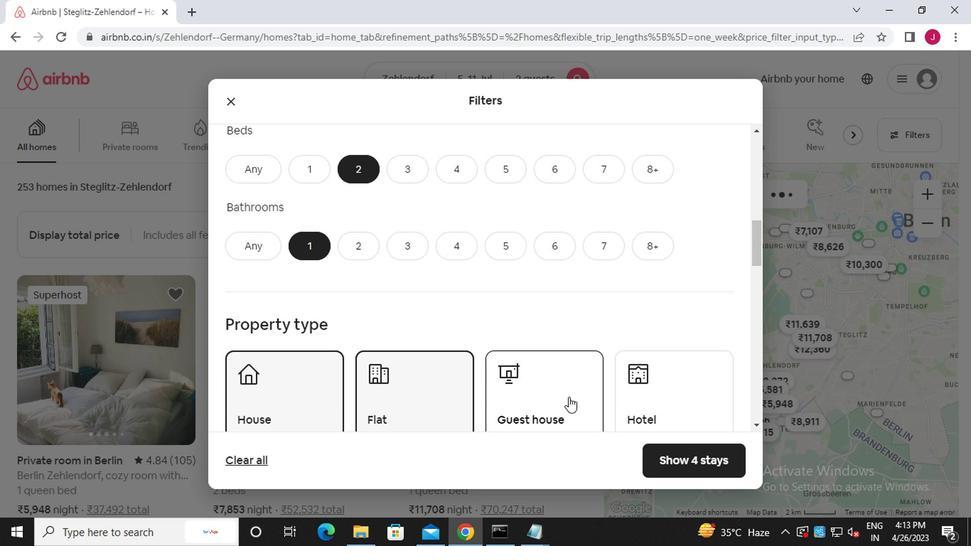 
Action: Mouse pressed left at (560, 397)
Screenshot: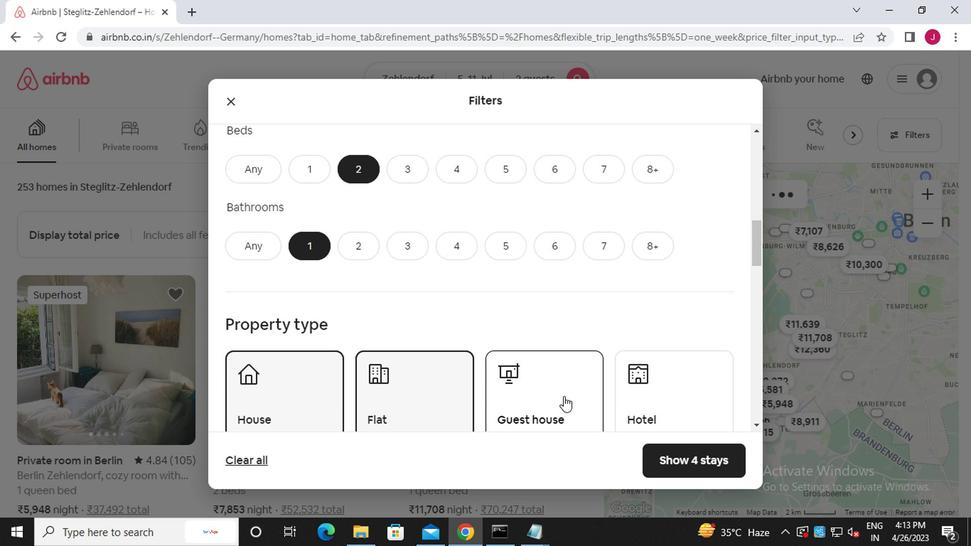 
Action: Mouse moved to (553, 383)
Screenshot: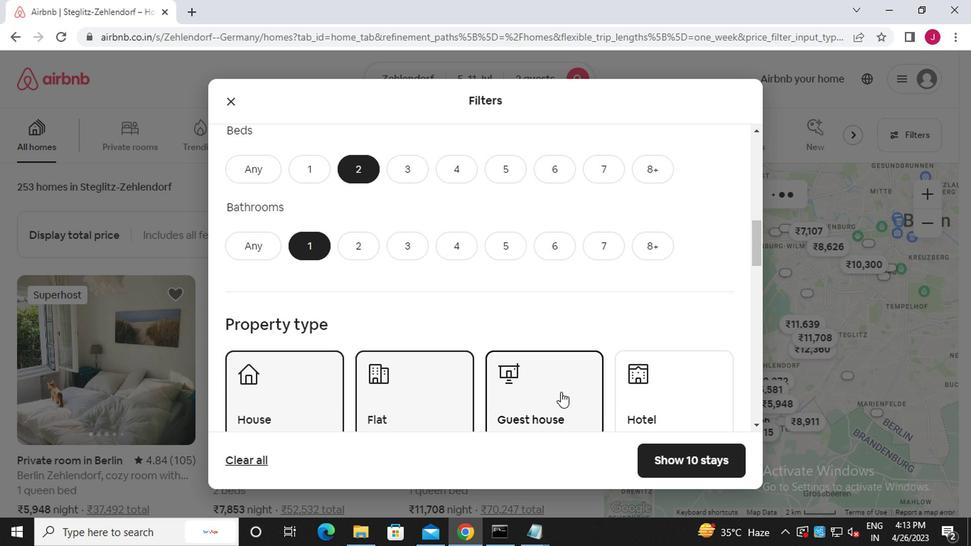 
Action: Mouse scrolled (553, 382) with delta (0, 0)
Screenshot: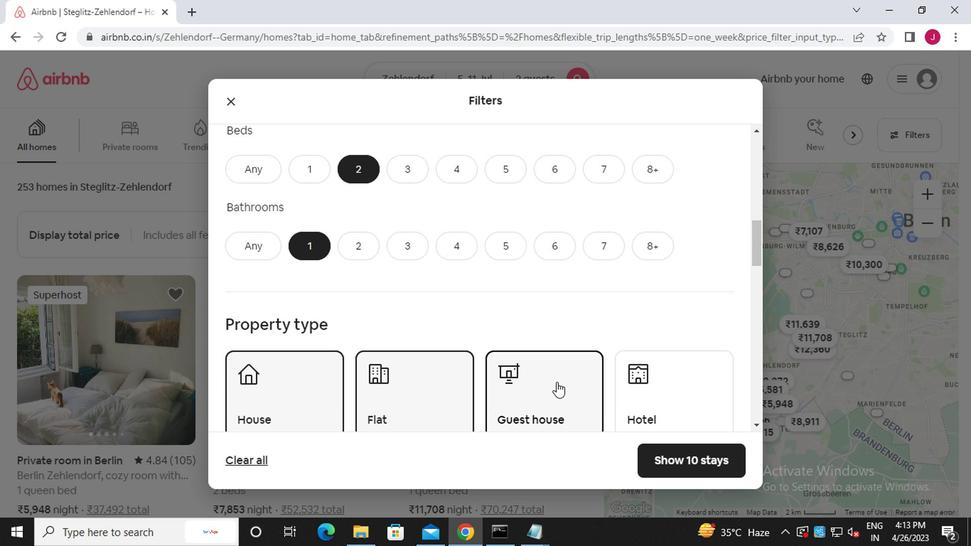 
Action: Mouse scrolled (553, 382) with delta (0, 0)
Screenshot: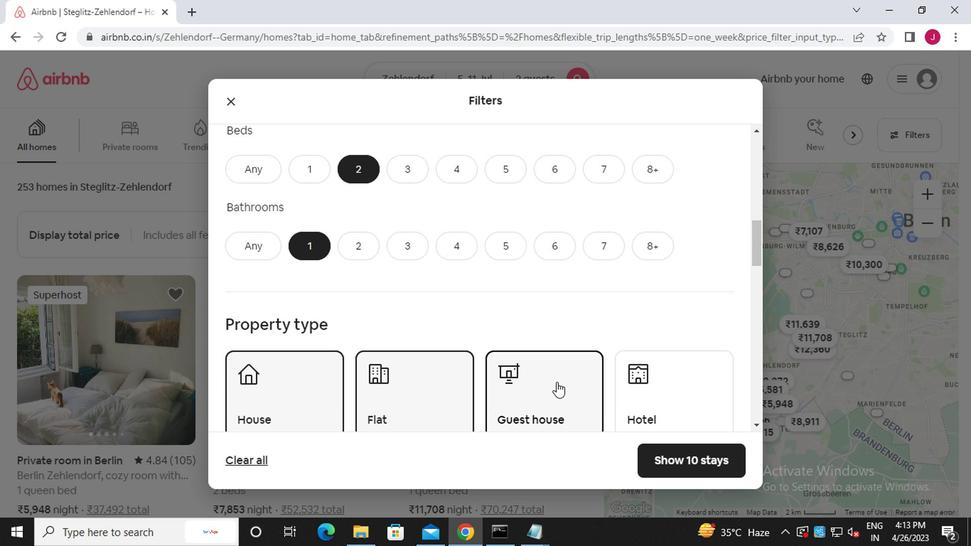 
Action: Mouse moved to (553, 383)
Screenshot: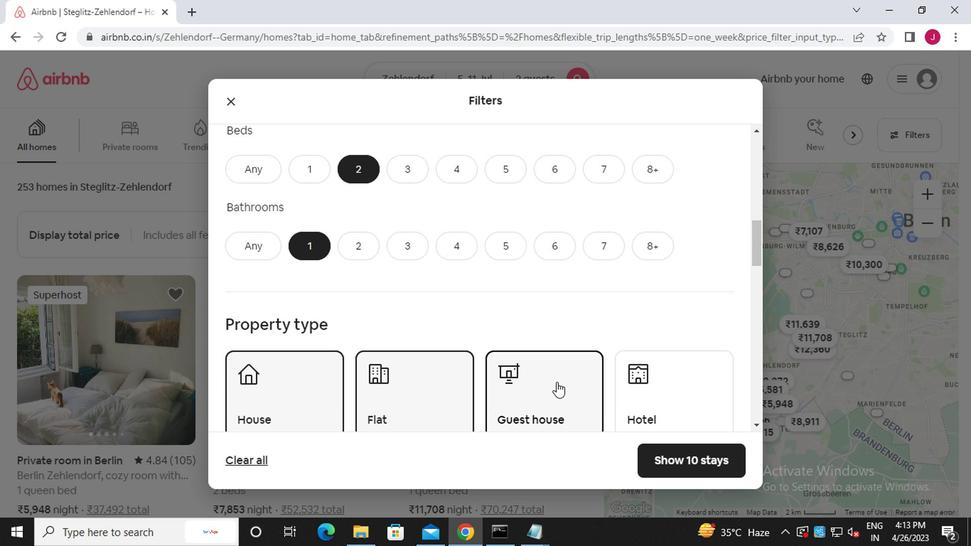 
Action: Mouse scrolled (553, 382) with delta (0, 0)
Screenshot: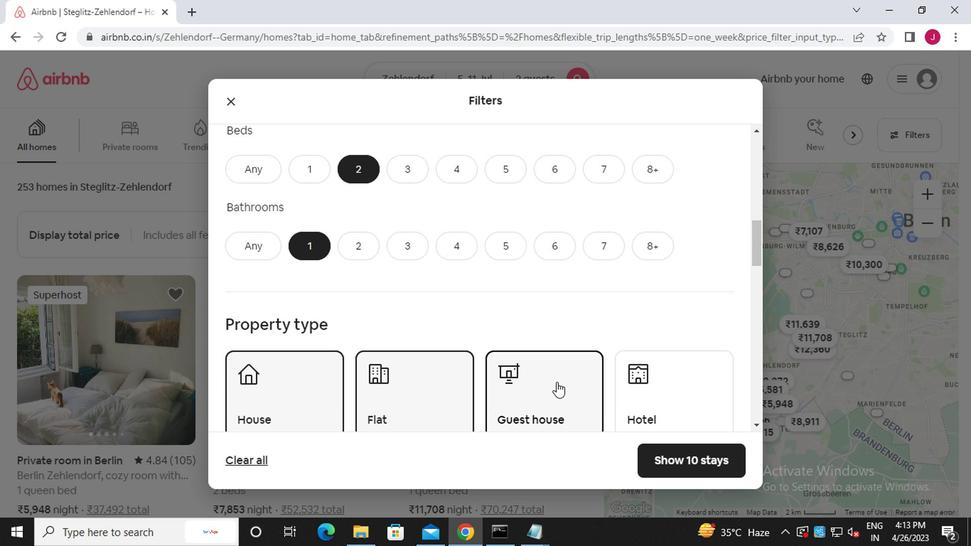 
Action: Mouse scrolled (553, 382) with delta (0, 0)
Screenshot: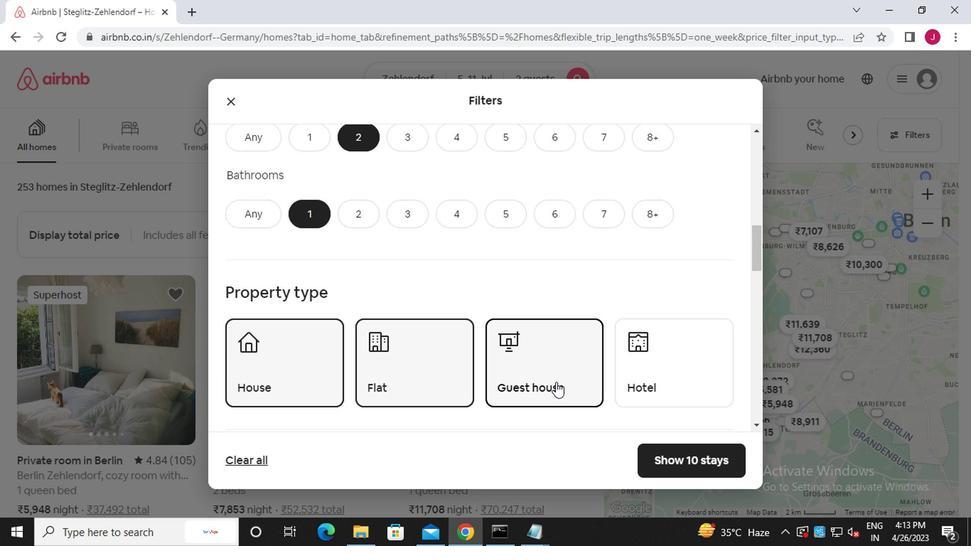 
Action: Mouse scrolled (553, 382) with delta (0, 0)
Screenshot: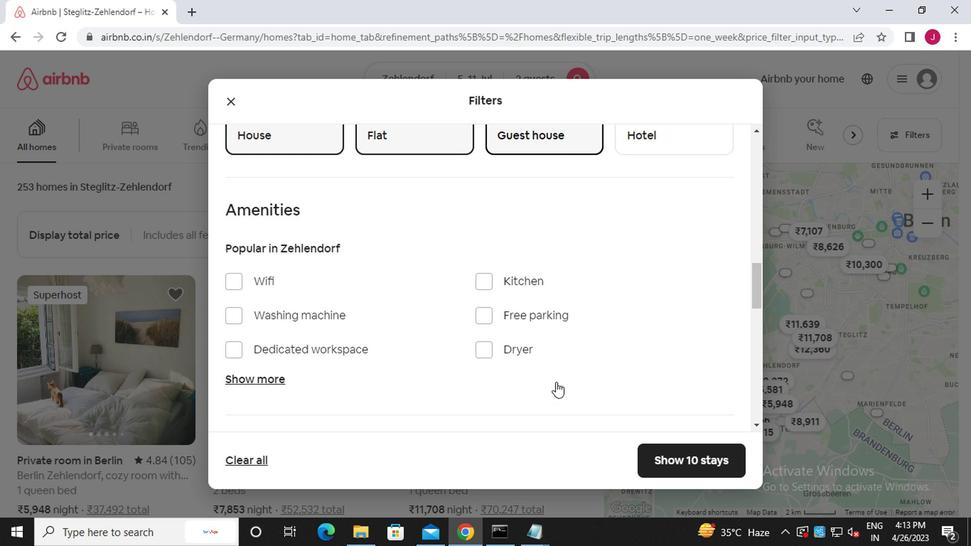 
Action: Mouse scrolled (553, 382) with delta (0, 0)
Screenshot: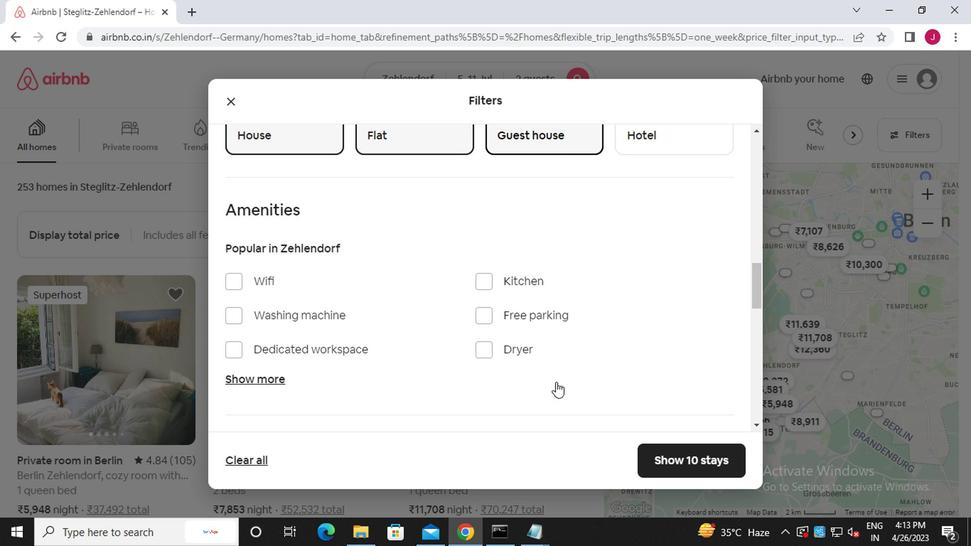
Action: Mouse scrolled (553, 382) with delta (0, 0)
Screenshot: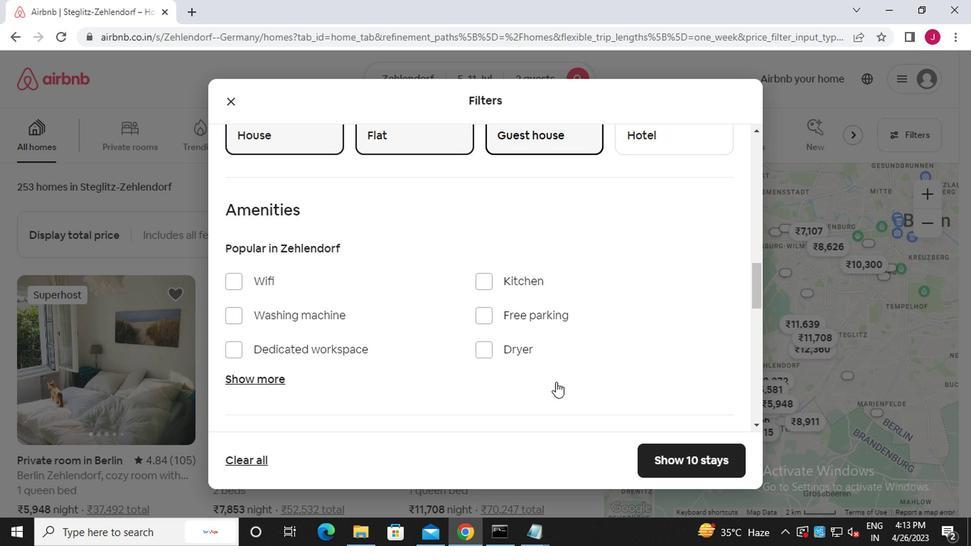 
Action: Mouse moved to (698, 332)
Screenshot: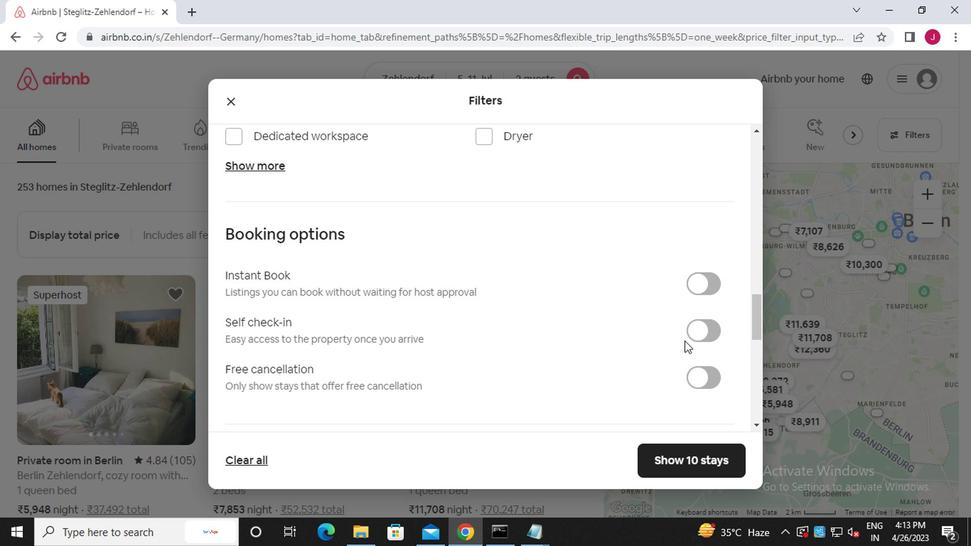 
Action: Mouse pressed left at (698, 332)
Screenshot: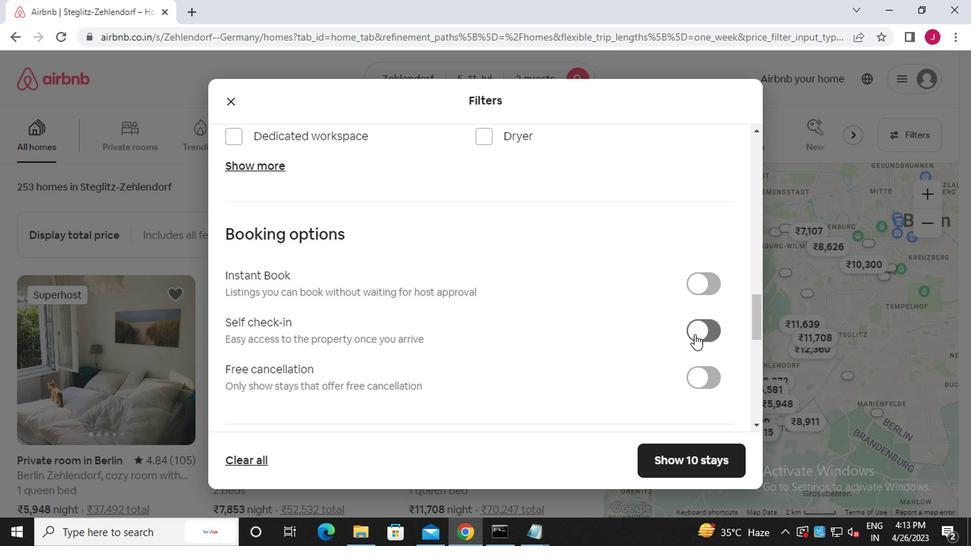 
Action: Mouse moved to (459, 359)
Screenshot: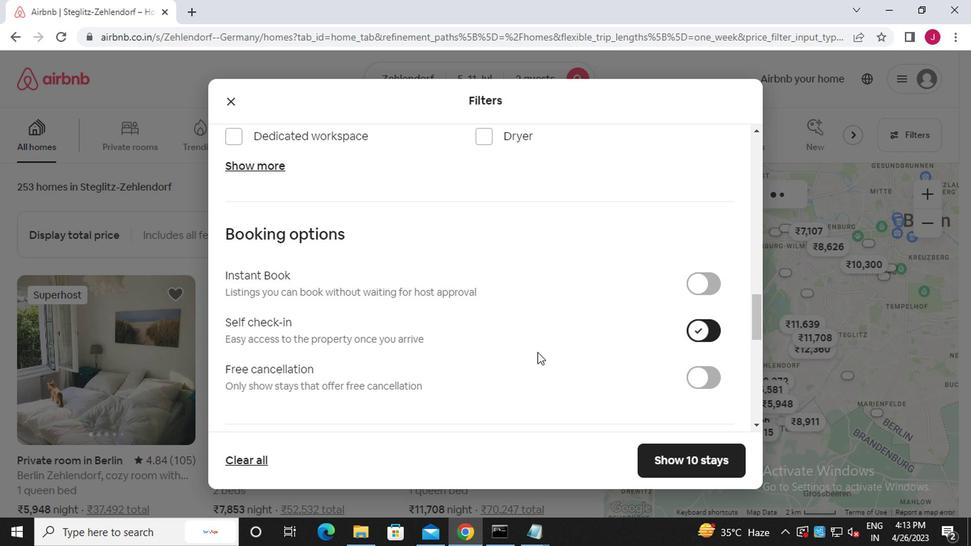 
Action: Mouse scrolled (459, 359) with delta (0, 0)
Screenshot: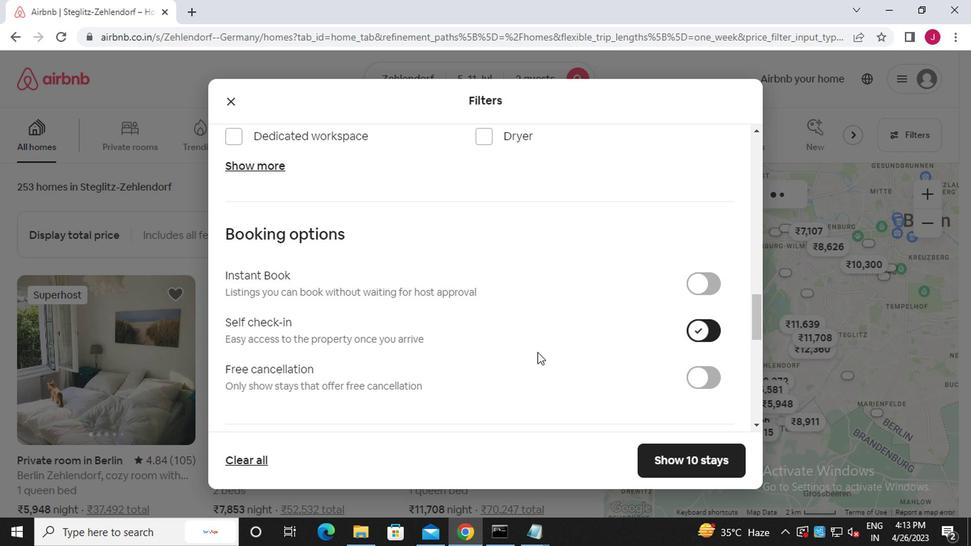 
Action: Mouse moved to (458, 360)
Screenshot: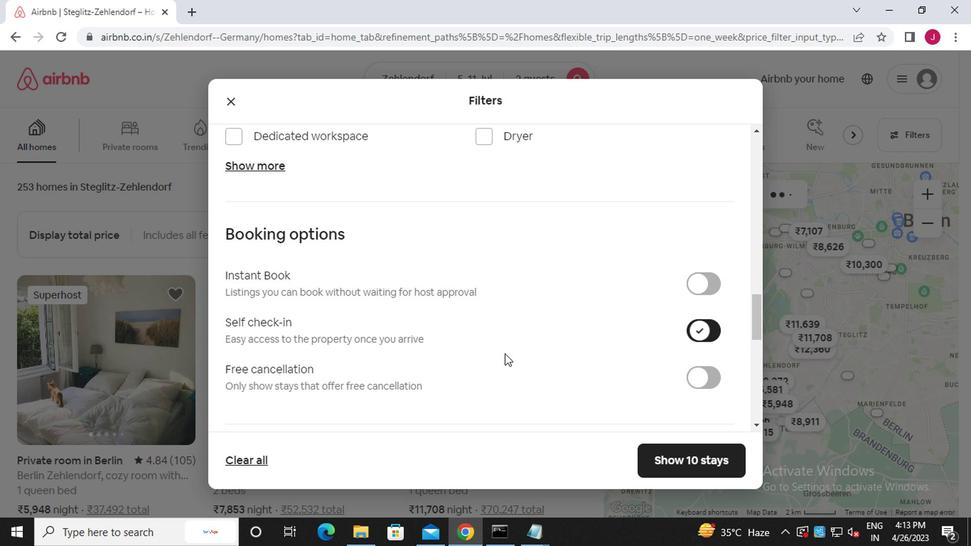 
Action: Mouse scrolled (458, 359) with delta (0, -1)
Screenshot: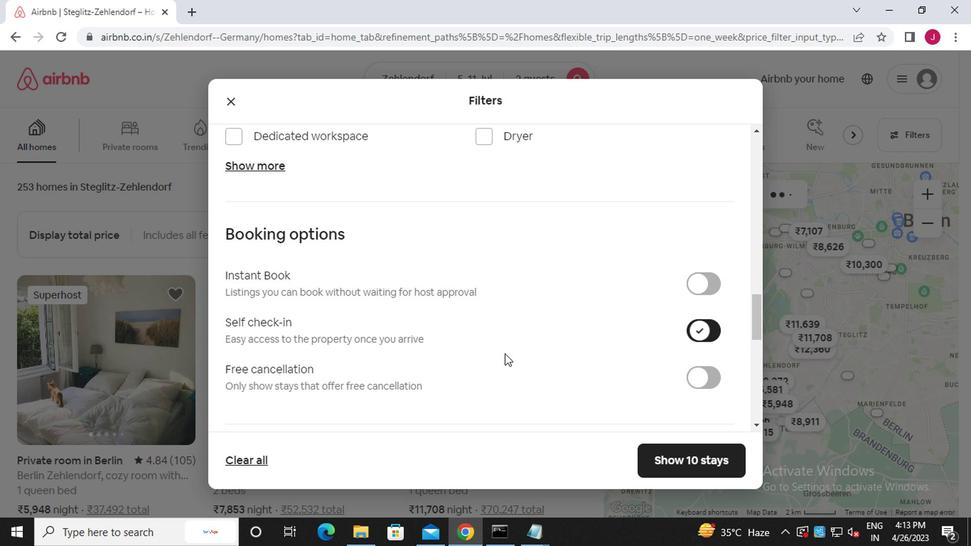 
Action: Mouse moved to (457, 360)
Screenshot: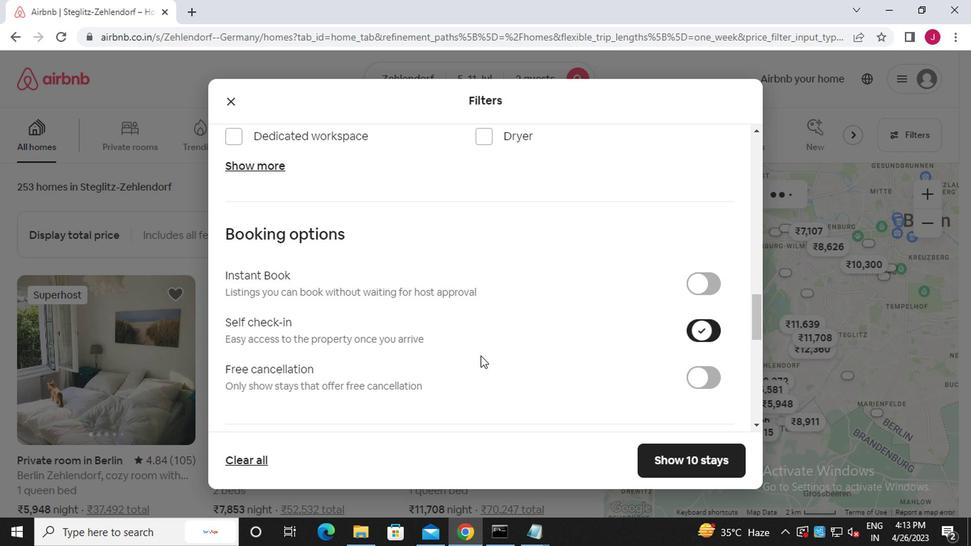 
Action: Mouse scrolled (457, 359) with delta (0, -1)
Screenshot: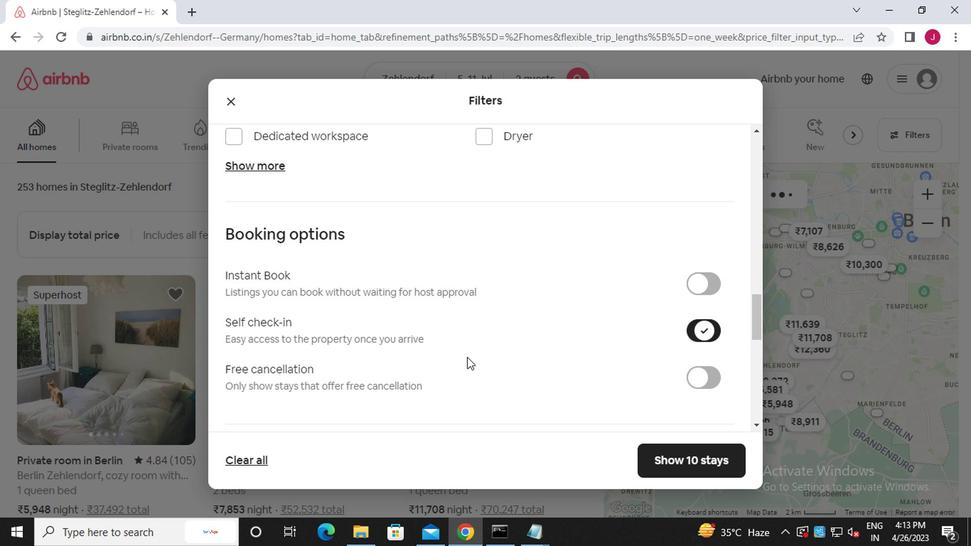 
Action: Mouse scrolled (457, 359) with delta (0, -1)
Screenshot: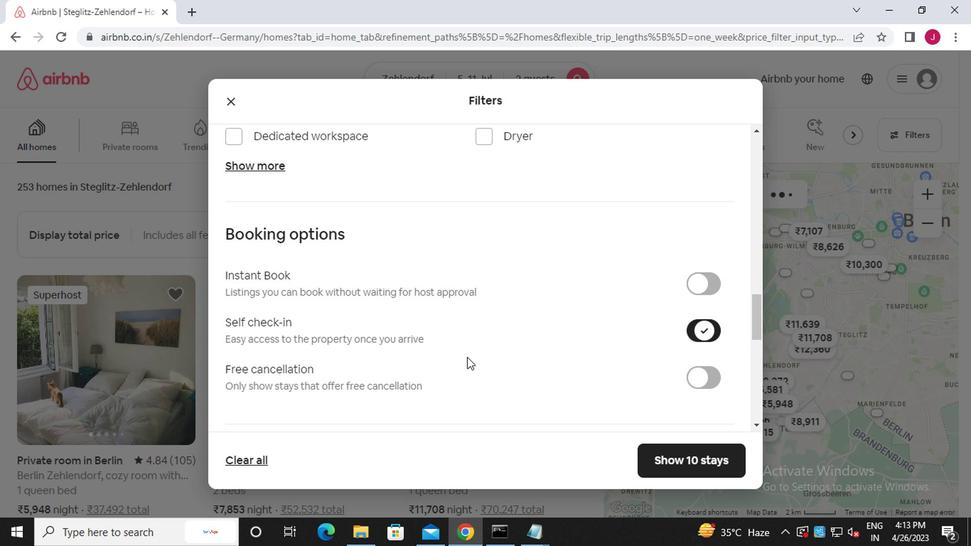 
Action: Mouse scrolled (457, 359) with delta (0, -1)
Screenshot: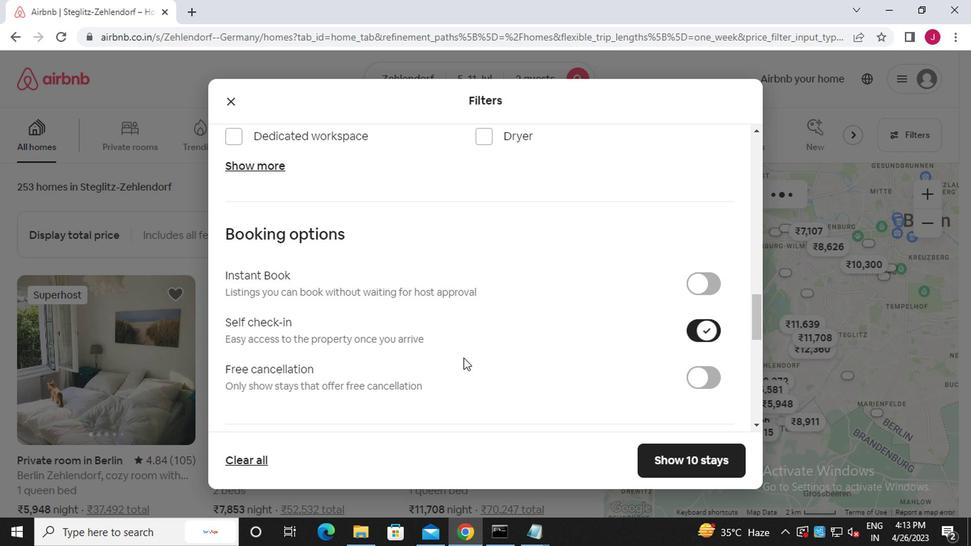 
Action: Mouse scrolled (457, 359) with delta (0, -1)
Screenshot: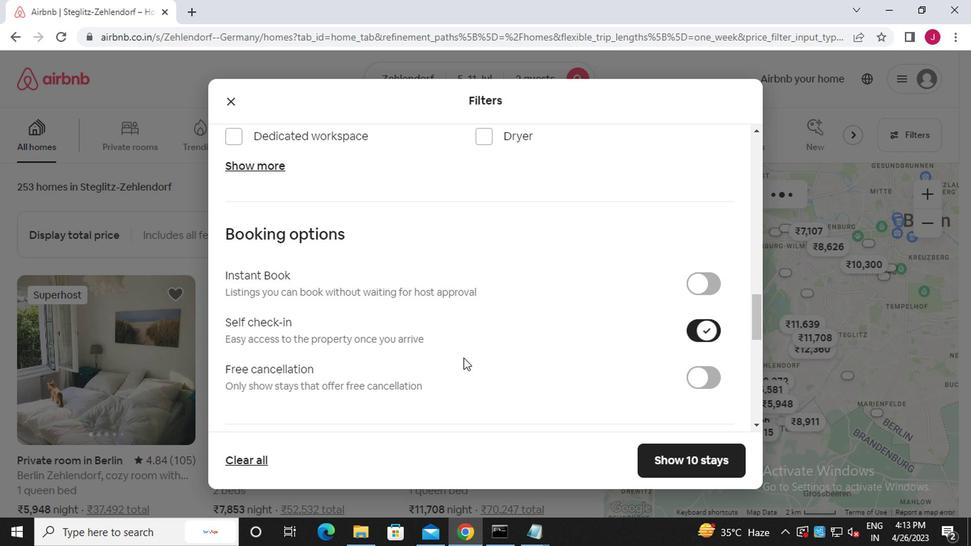 
Action: Mouse moved to (263, 343)
Screenshot: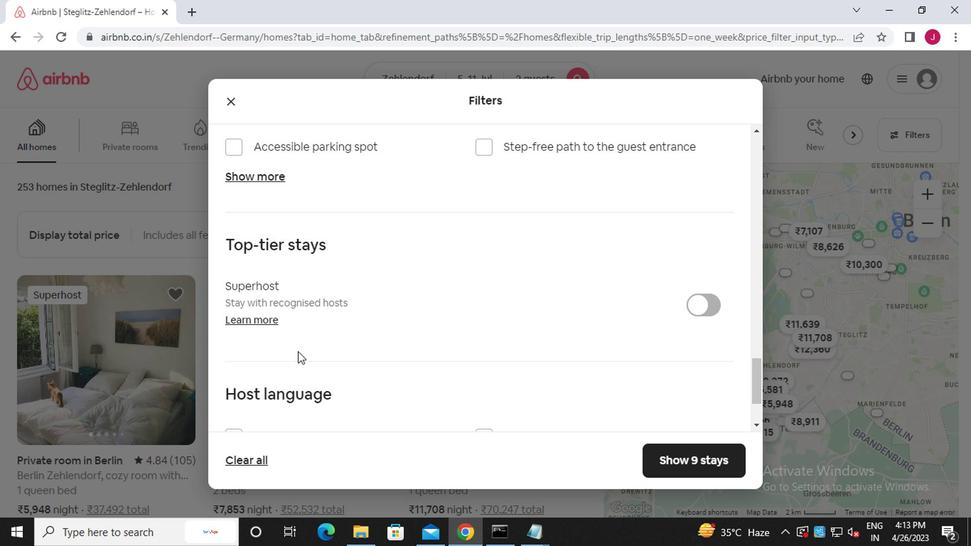 
Action: Mouse scrolled (263, 342) with delta (0, 0)
Screenshot: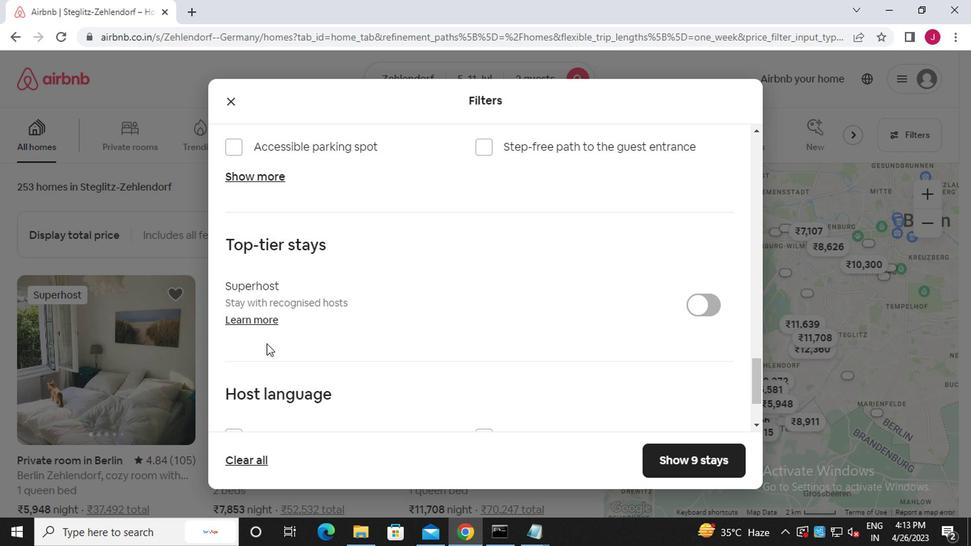 
Action: Mouse moved to (263, 343)
Screenshot: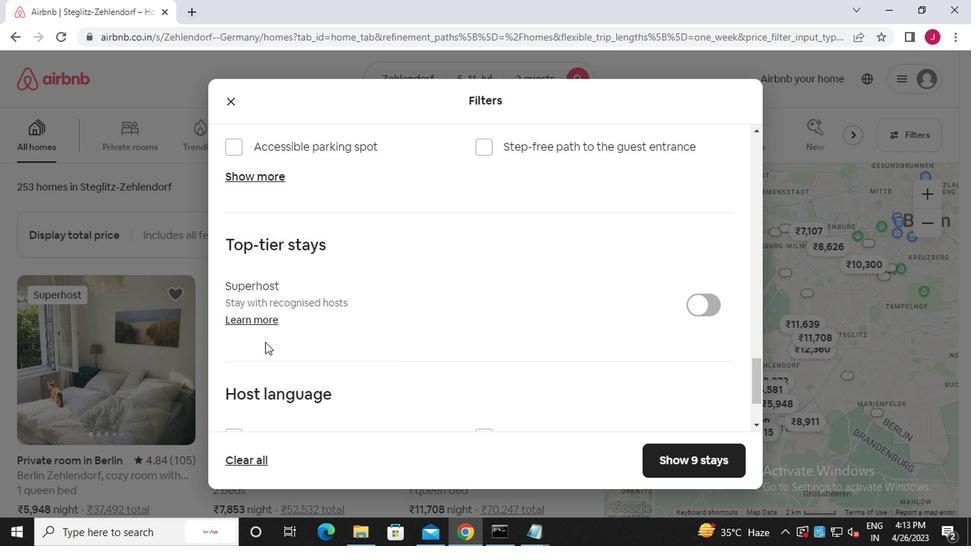 
Action: Mouse scrolled (263, 342) with delta (0, 0)
Screenshot: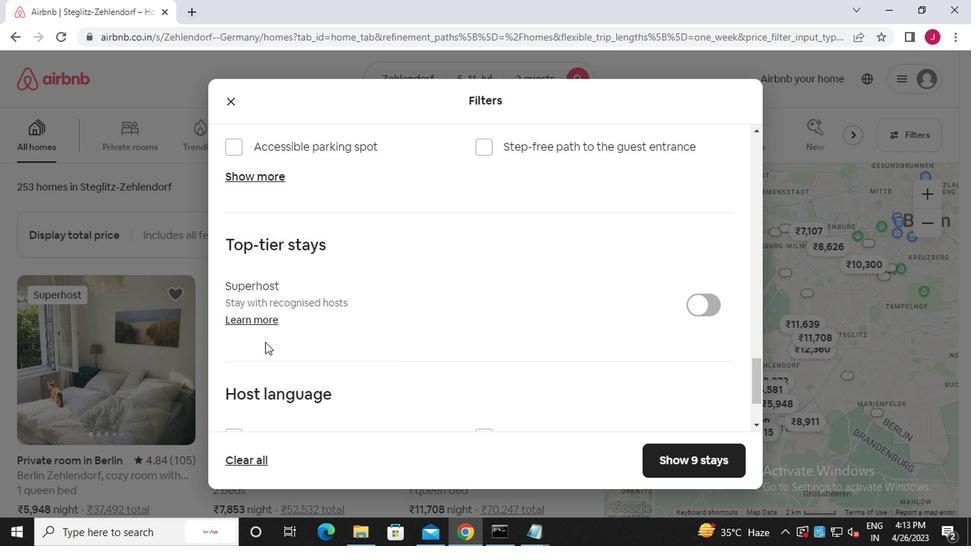 
Action: Mouse moved to (262, 343)
Screenshot: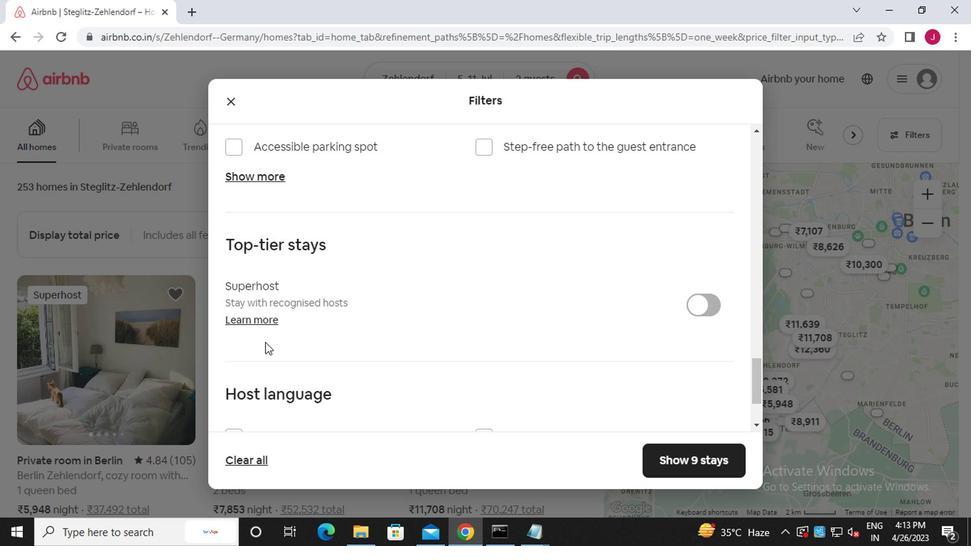 
Action: Mouse scrolled (262, 342) with delta (0, 0)
Screenshot: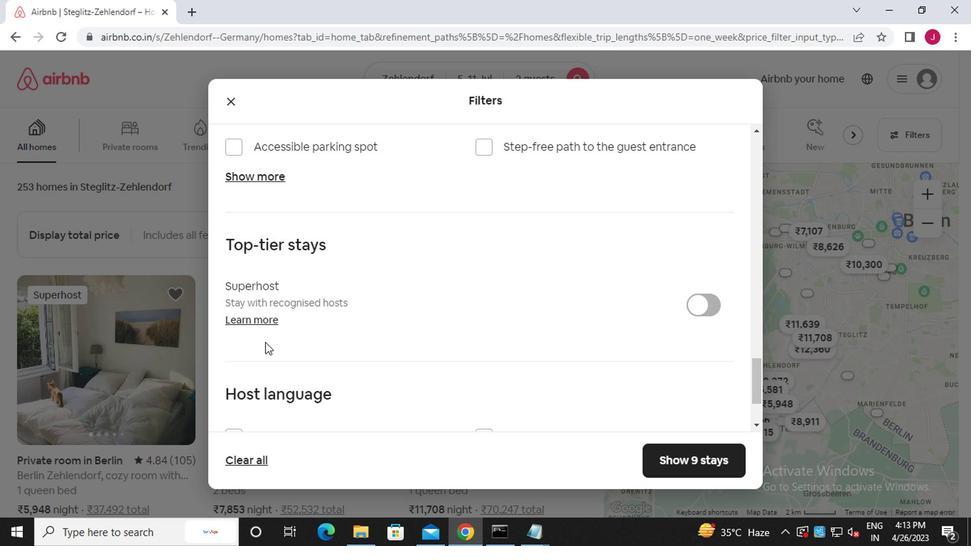 
Action: Mouse moved to (262, 343)
Screenshot: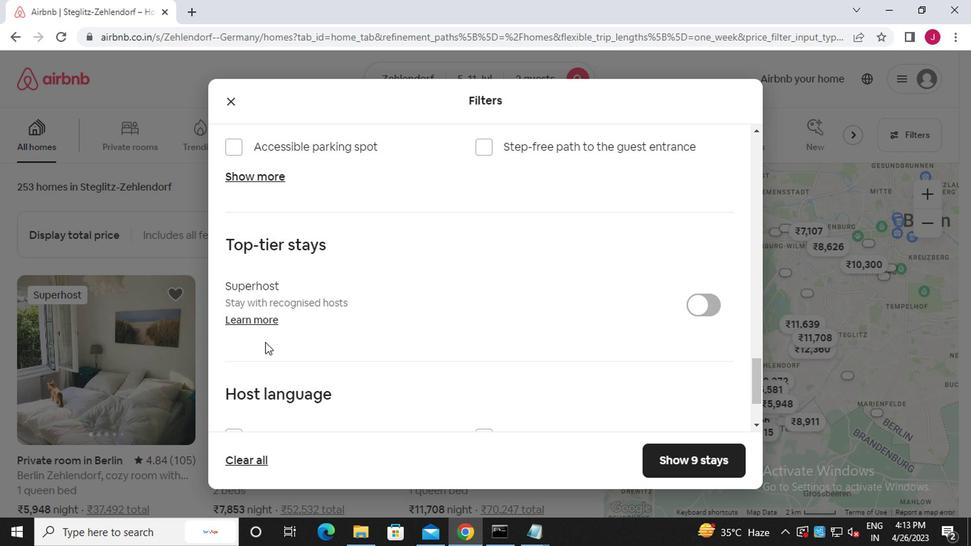 
Action: Mouse scrolled (262, 342) with delta (0, 0)
Screenshot: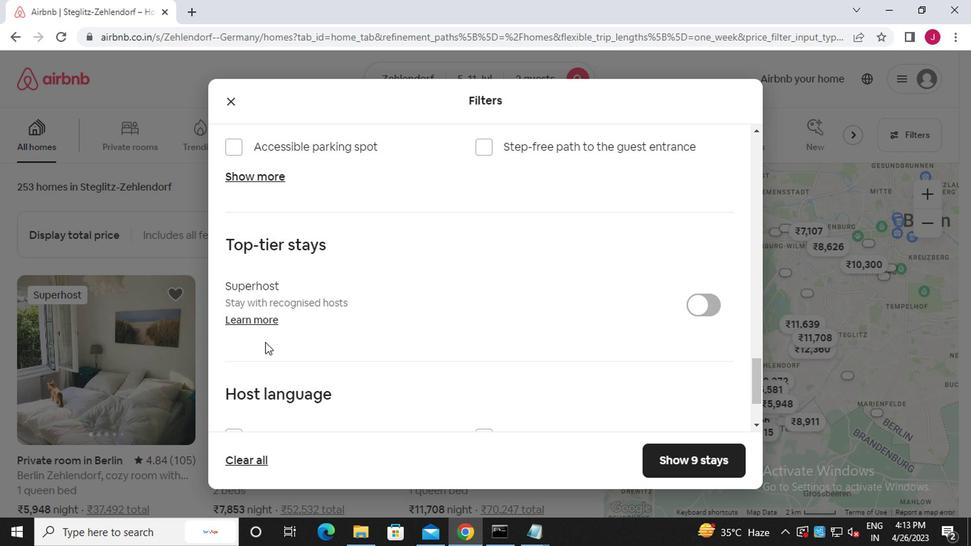 
Action: Mouse moved to (236, 333)
Screenshot: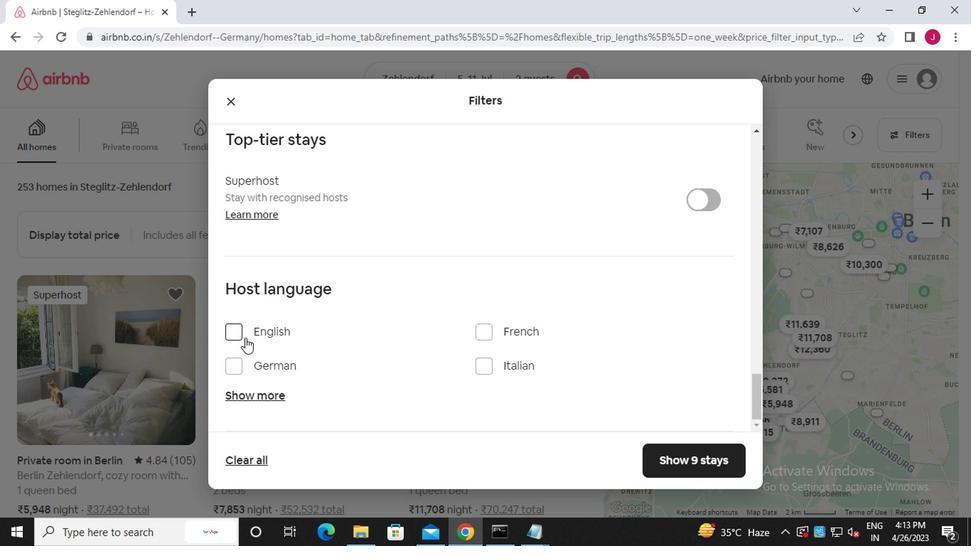 
Action: Mouse pressed left at (236, 333)
Screenshot: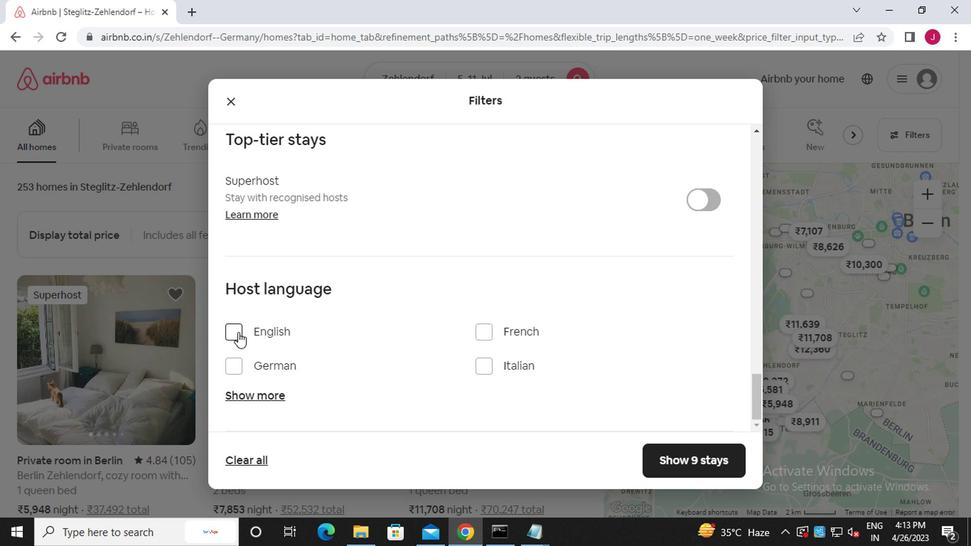 
Action: Mouse moved to (533, 444)
Screenshot: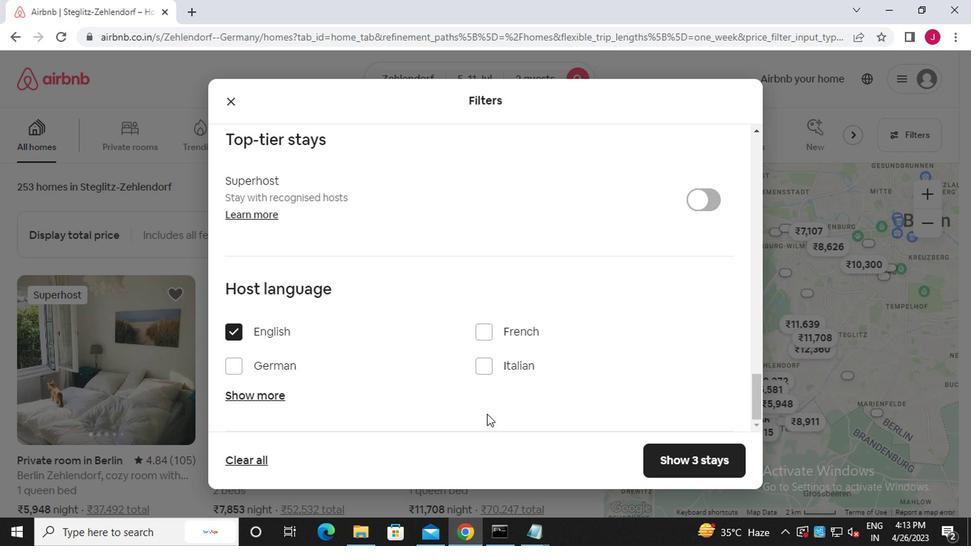 
Action: Mouse scrolled (533, 443) with delta (0, -1)
Screenshot: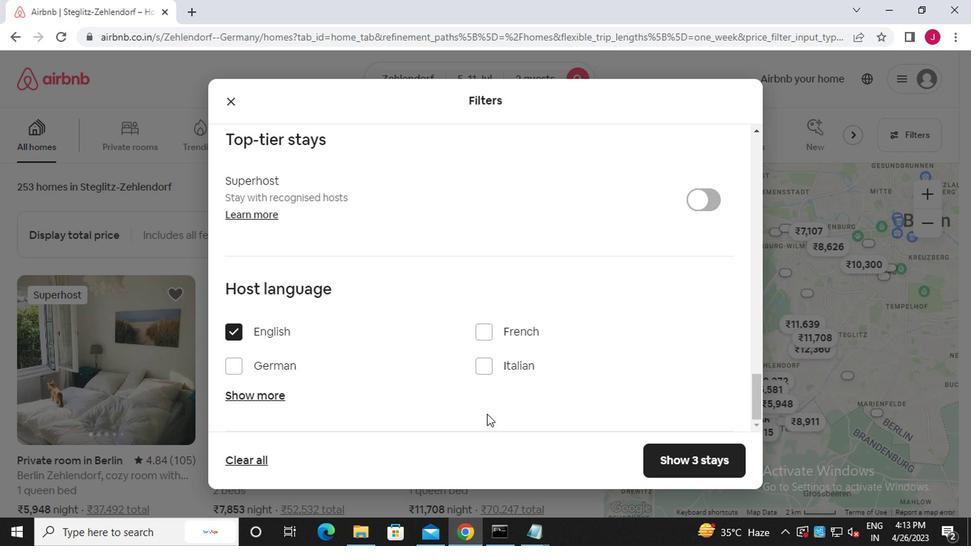 
Action: Mouse moved to (546, 447)
Screenshot: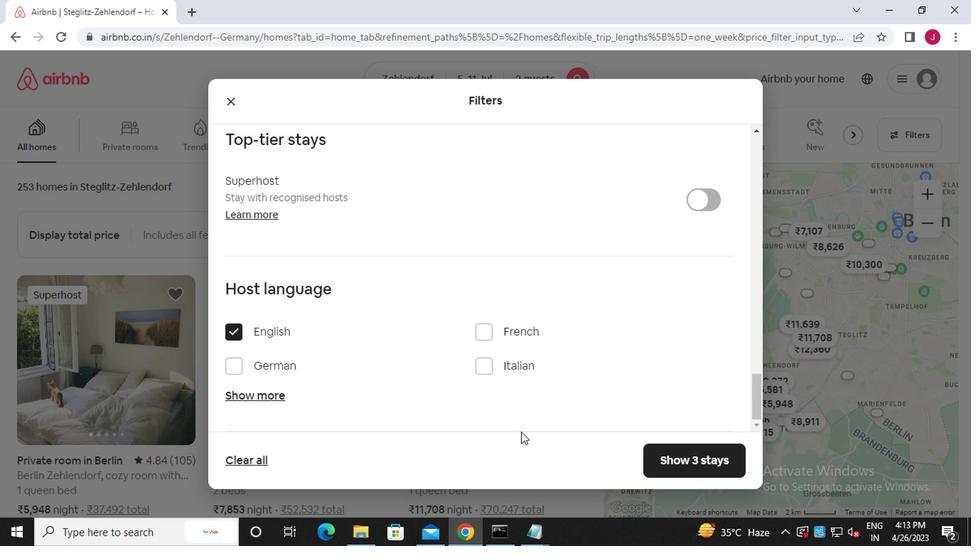 
Action: Mouse scrolled (546, 446) with delta (0, -1)
Screenshot: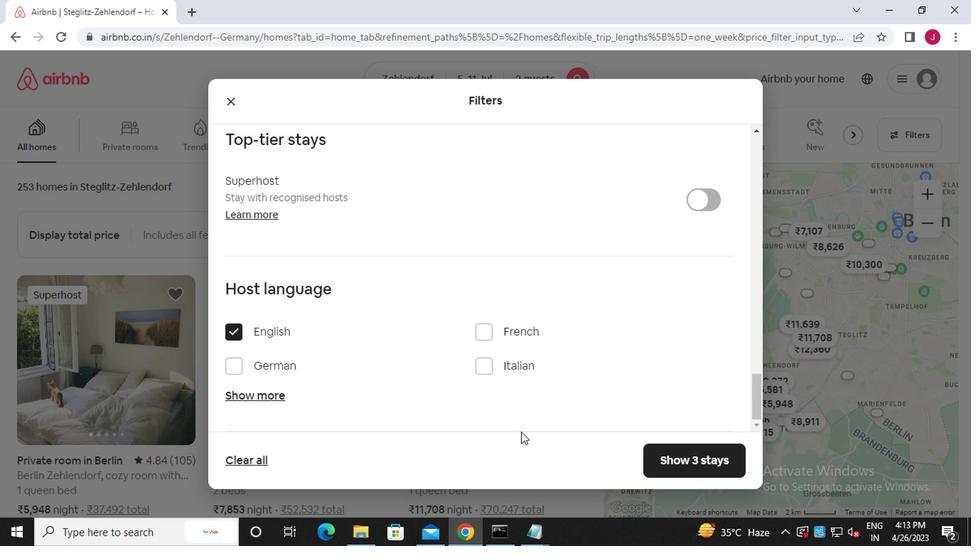 
Action: Mouse moved to (655, 458)
Screenshot: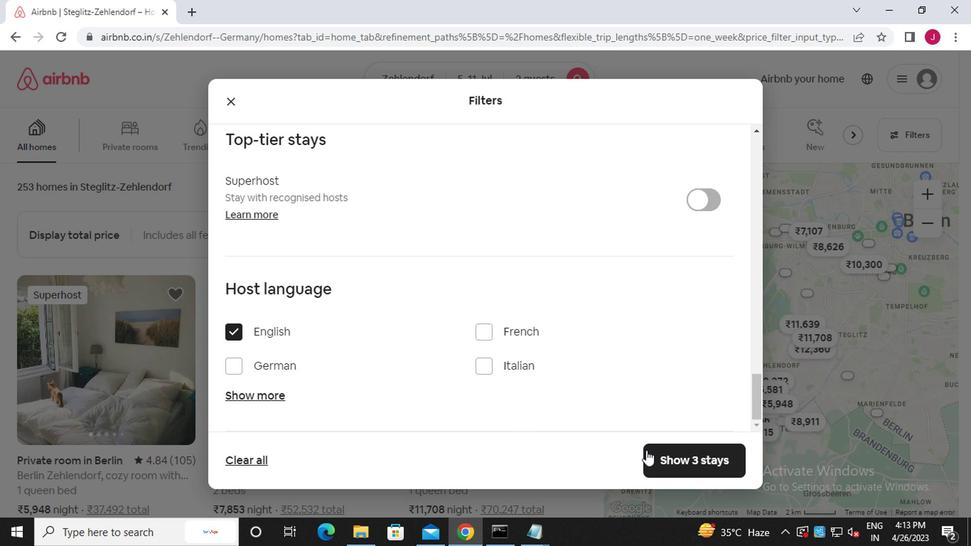 
Action: Mouse pressed left at (655, 458)
Screenshot: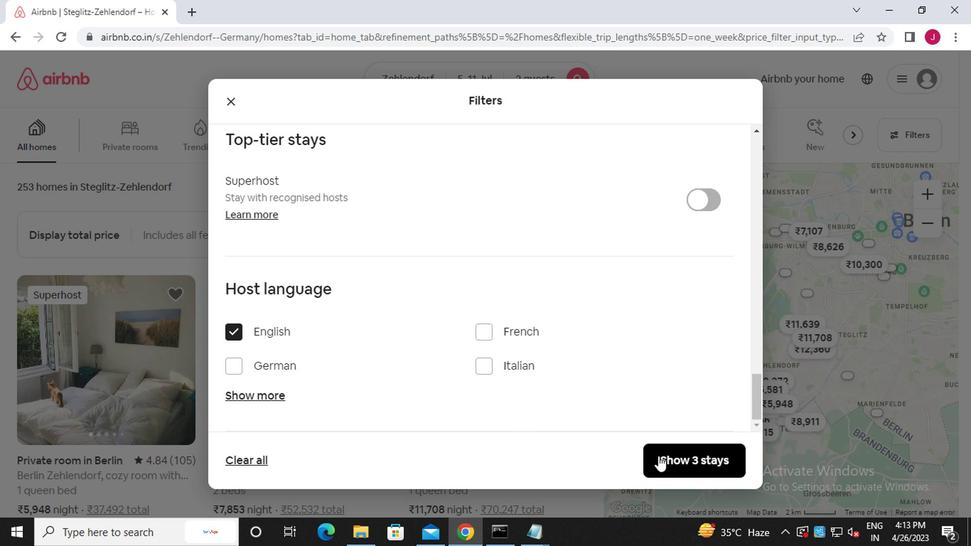 
Action: Mouse moved to (643, 448)
Screenshot: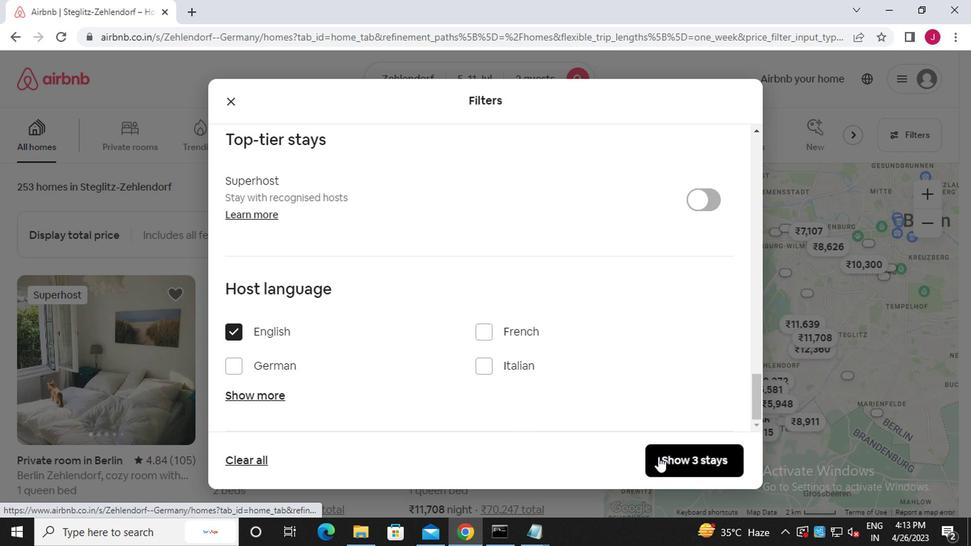 
